 Task: Add Attachment from "Attach a link" to Card Card0000000108 in Board Board0000000027 in Workspace WS0000000009 in Trello. Add Cover Red to Card Card0000000108 in Board Board0000000027 in Workspace WS0000000009 in Trello. Add "Join Card" Button Button0000000108  to Card Card0000000108 in Board Board0000000027 in Workspace WS0000000009 in Trello. Add Description DS0000000108 to Card Card0000000108 in Board Board0000000027 in Workspace WS0000000009 in Trello. Add Comment CM0000000108 to Card Card0000000108 in Board Board0000000027 in Workspace WS0000000009 in Trello
Action: Mouse moved to (408, 545)
Screenshot: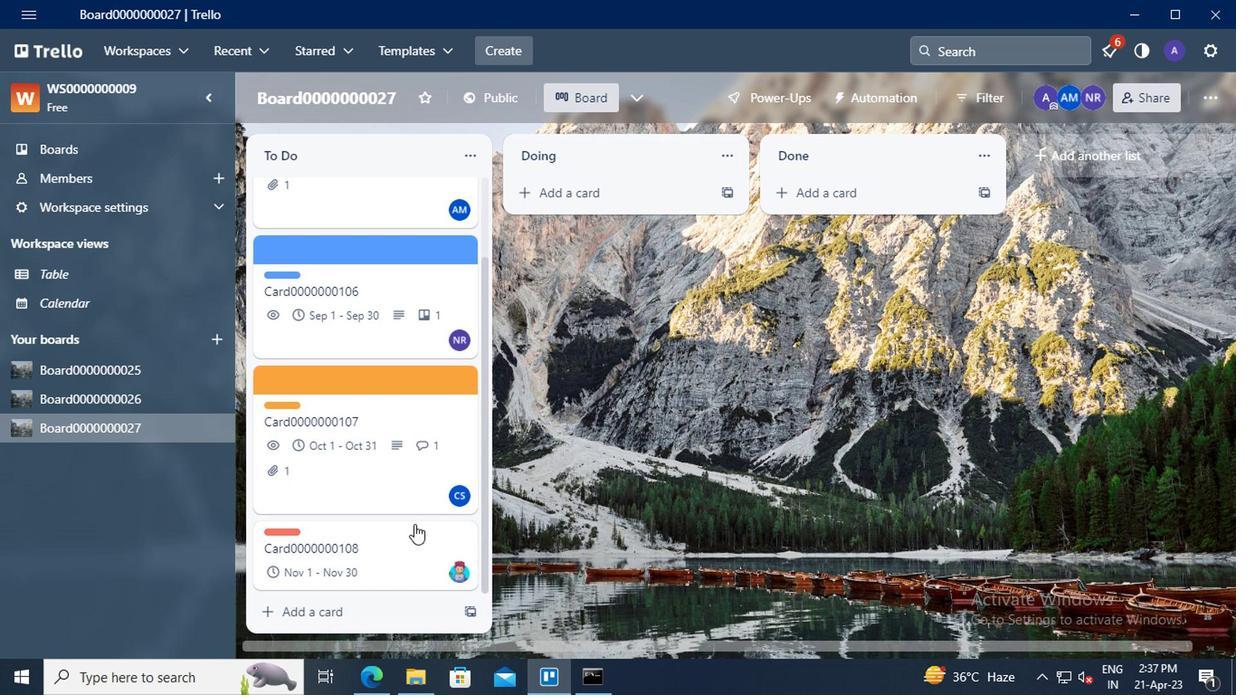 
Action: Mouse pressed left at (408, 545)
Screenshot: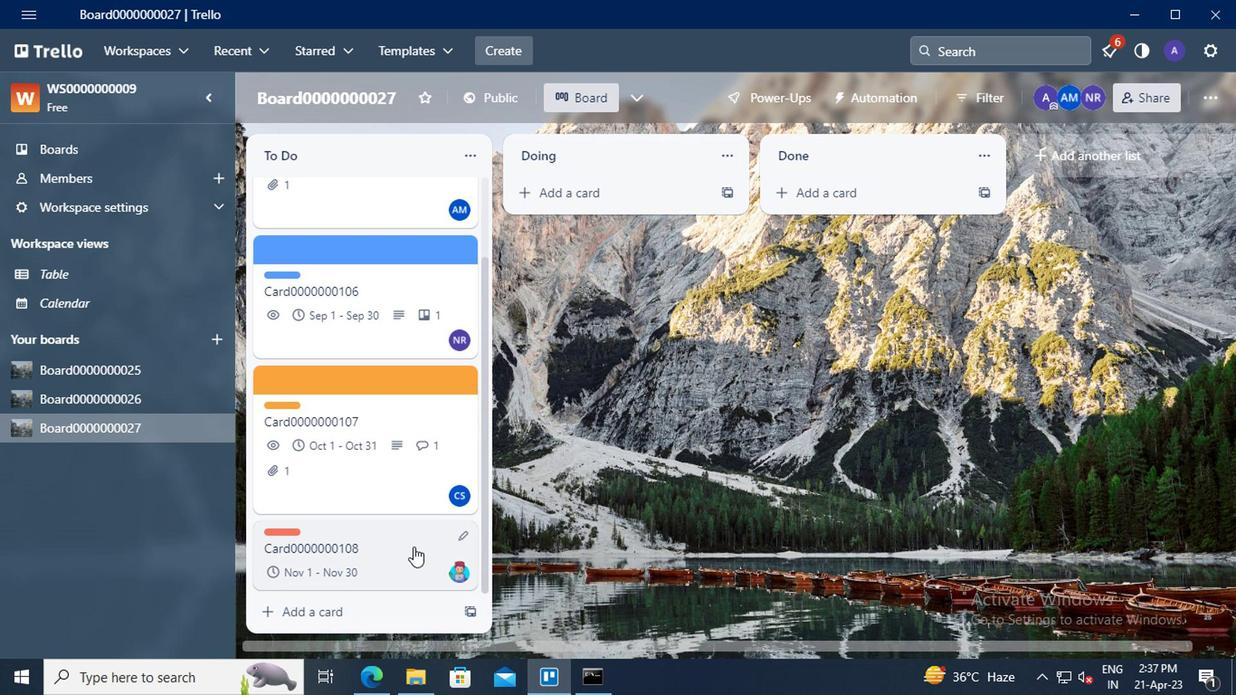 
Action: Mouse moved to (847, 384)
Screenshot: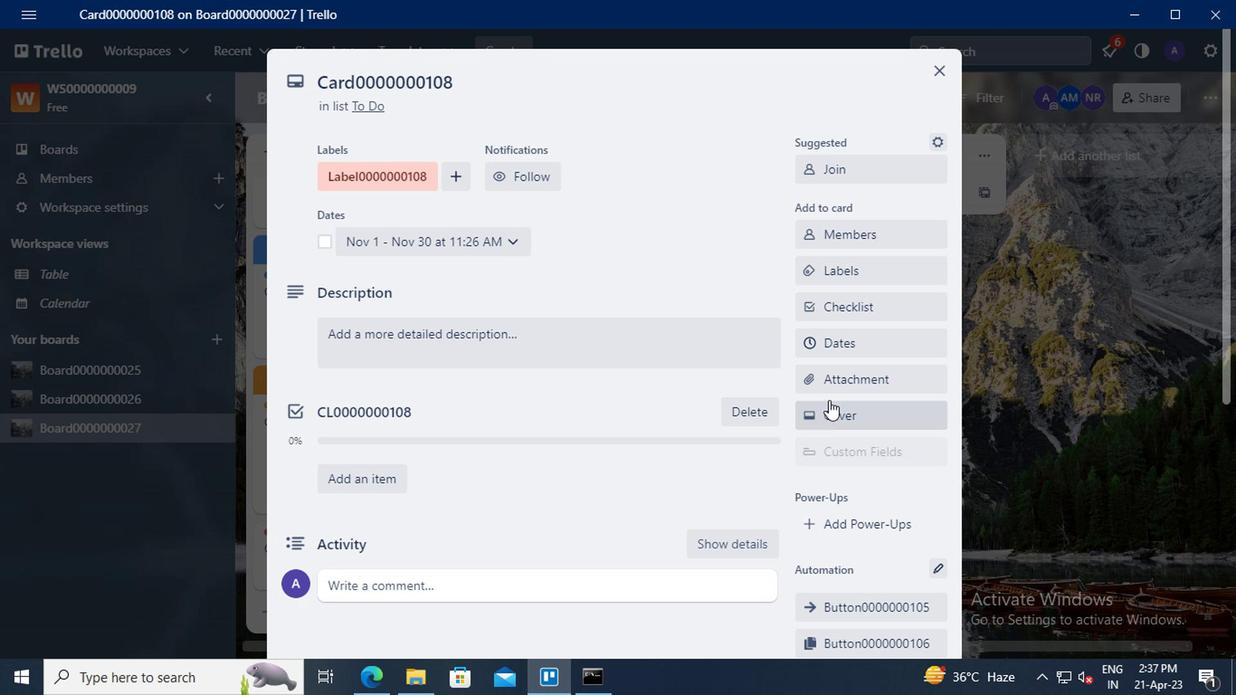 
Action: Mouse pressed left at (847, 384)
Screenshot: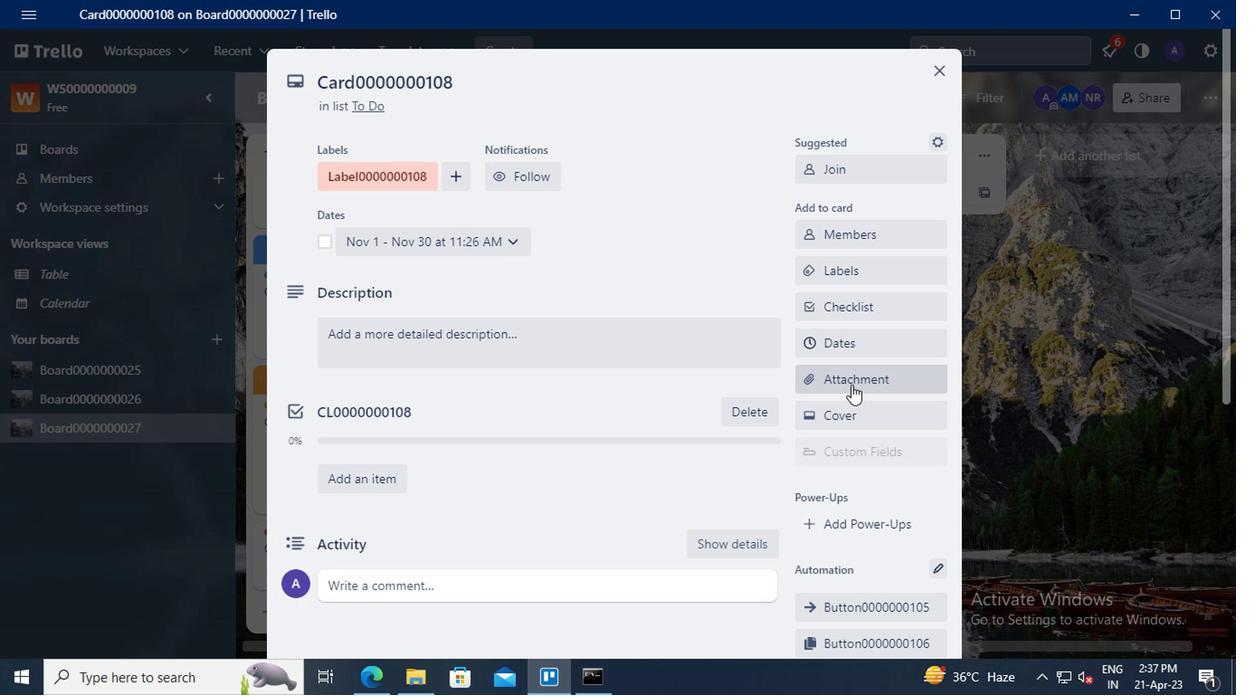 
Action: Mouse moved to (370, 681)
Screenshot: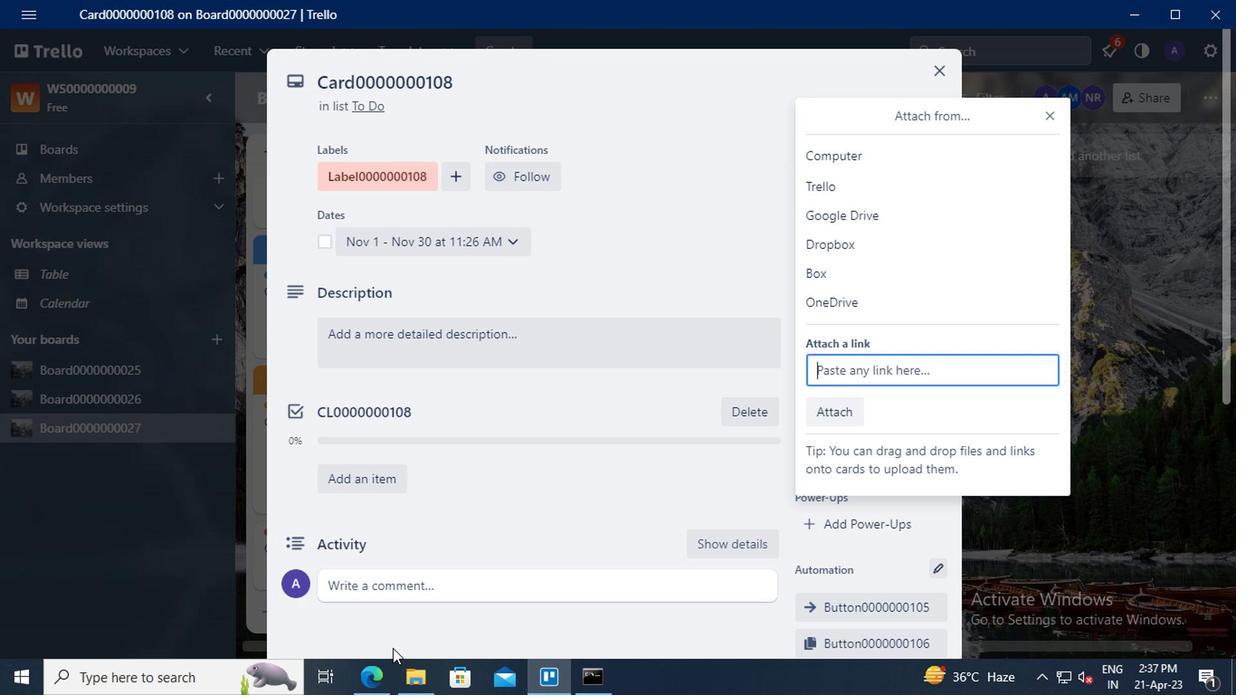 
Action: Mouse pressed left at (370, 681)
Screenshot: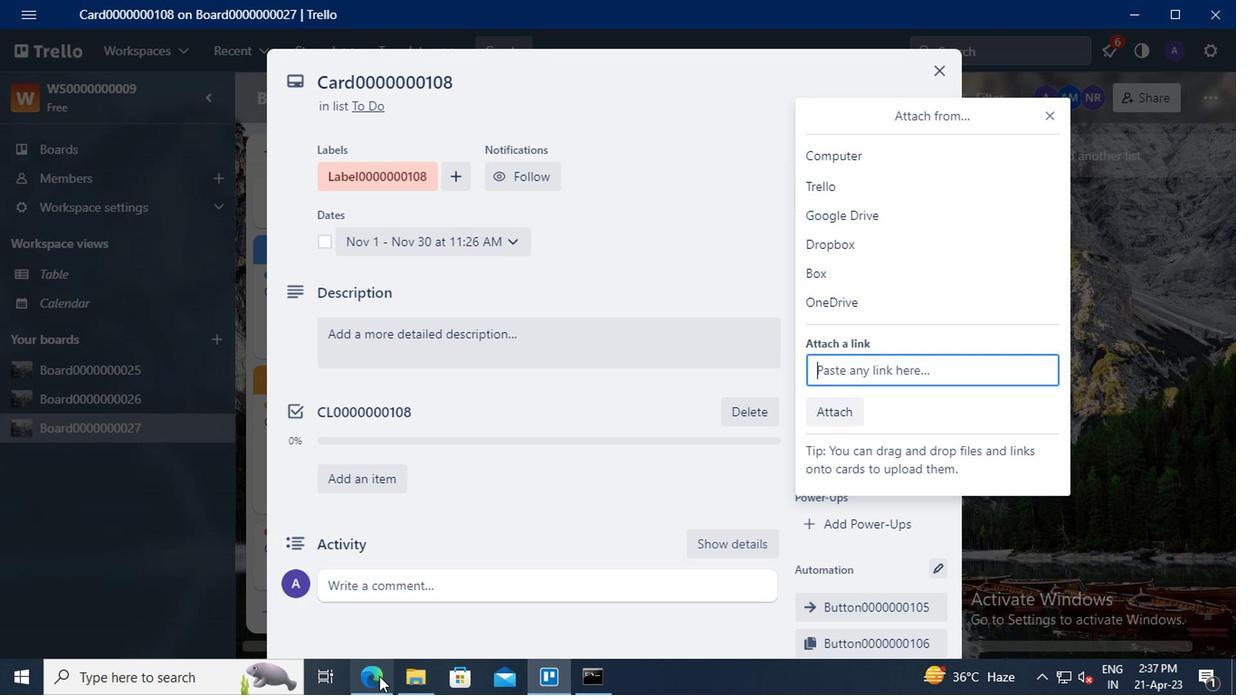
Action: Mouse moved to (337, 52)
Screenshot: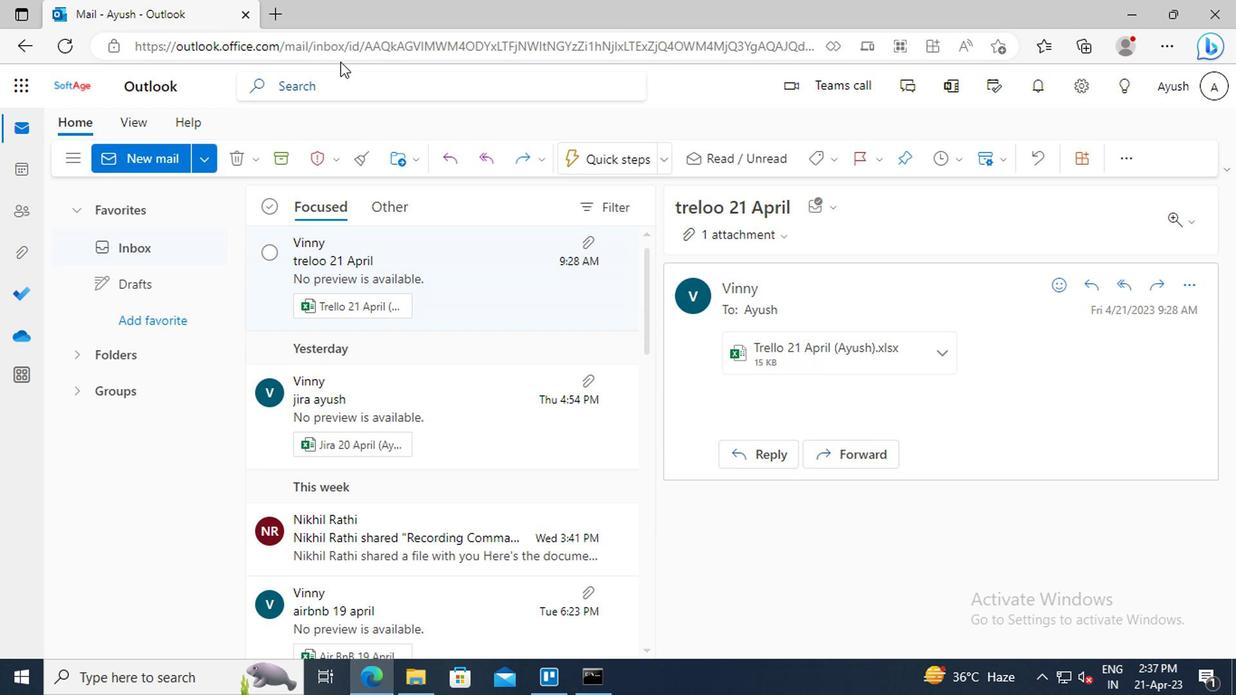 
Action: Mouse pressed left at (337, 52)
Screenshot: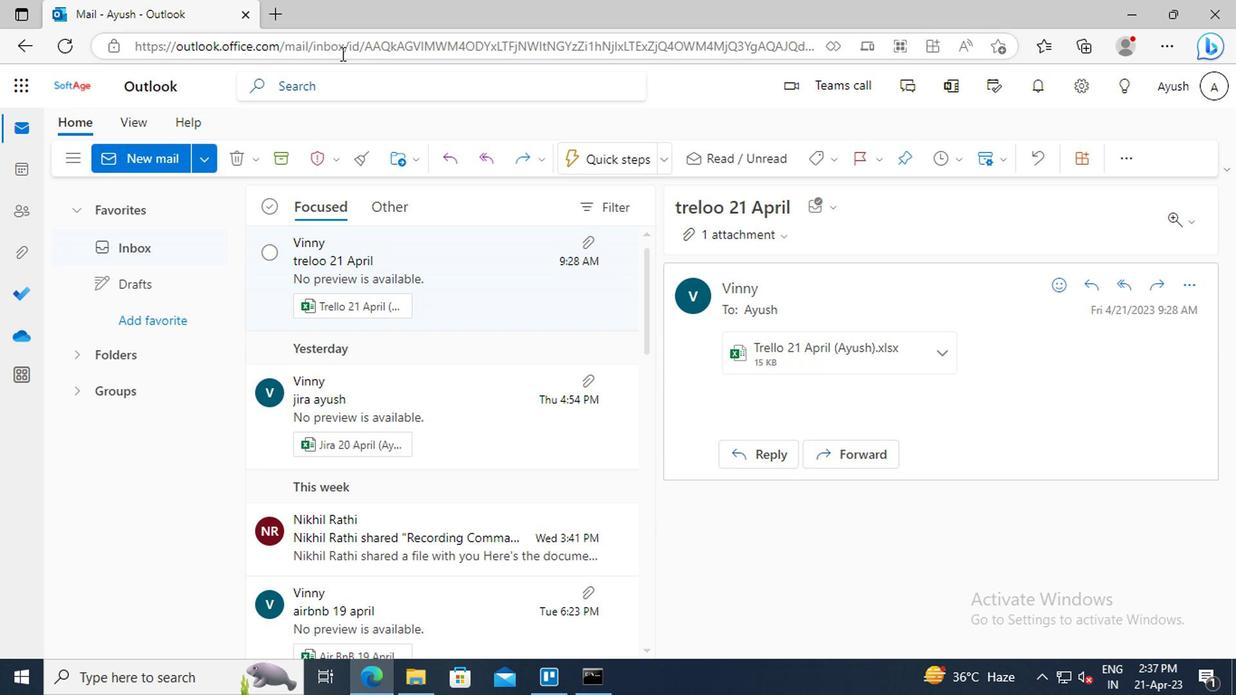 
Action: Key pressed ctrl+C
Screenshot: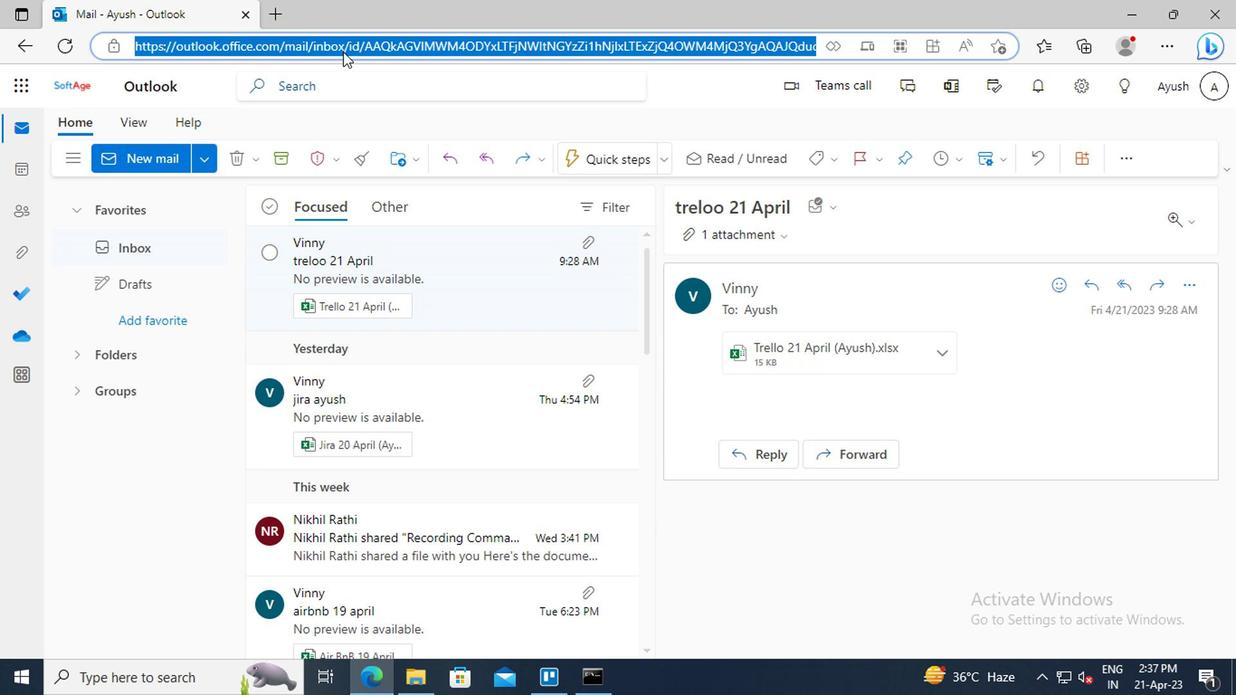 
Action: Mouse moved to (549, 680)
Screenshot: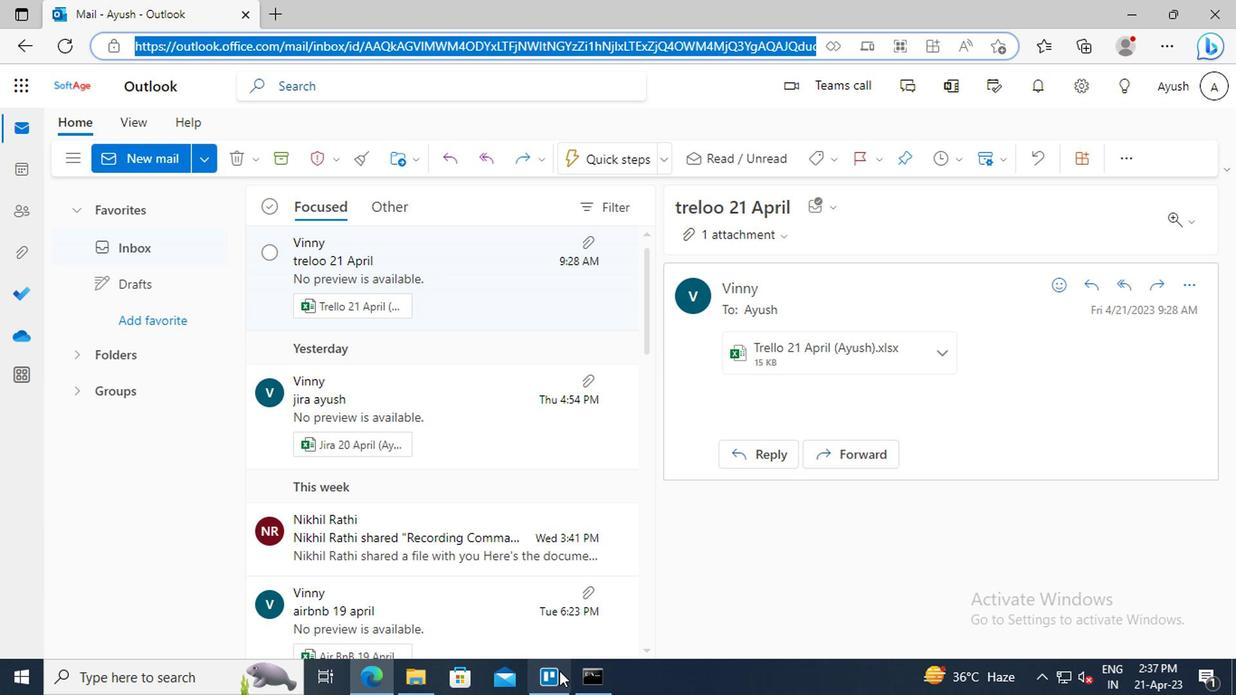 
Action: Mouse pressed left at (549, 680)
Screenshot: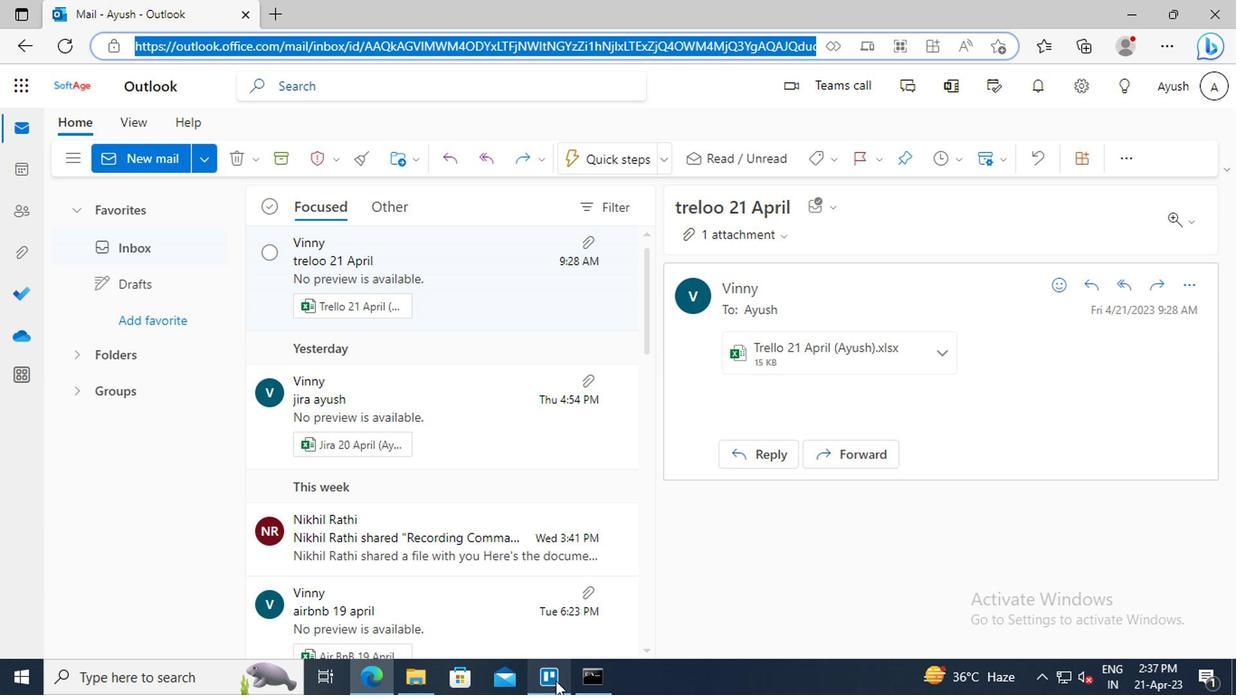 
Action: Mouse moved to (830, 367)
Screenshot: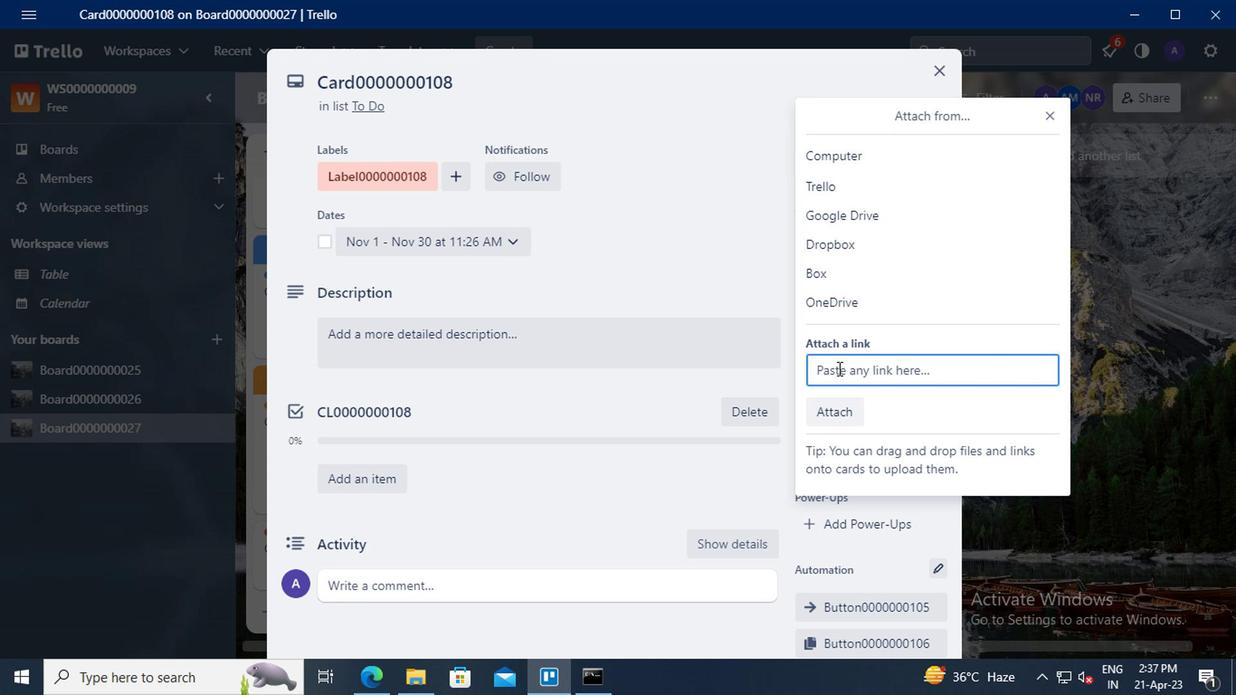 
Action: Mouse pressed left at (830, 367)
Screenshot: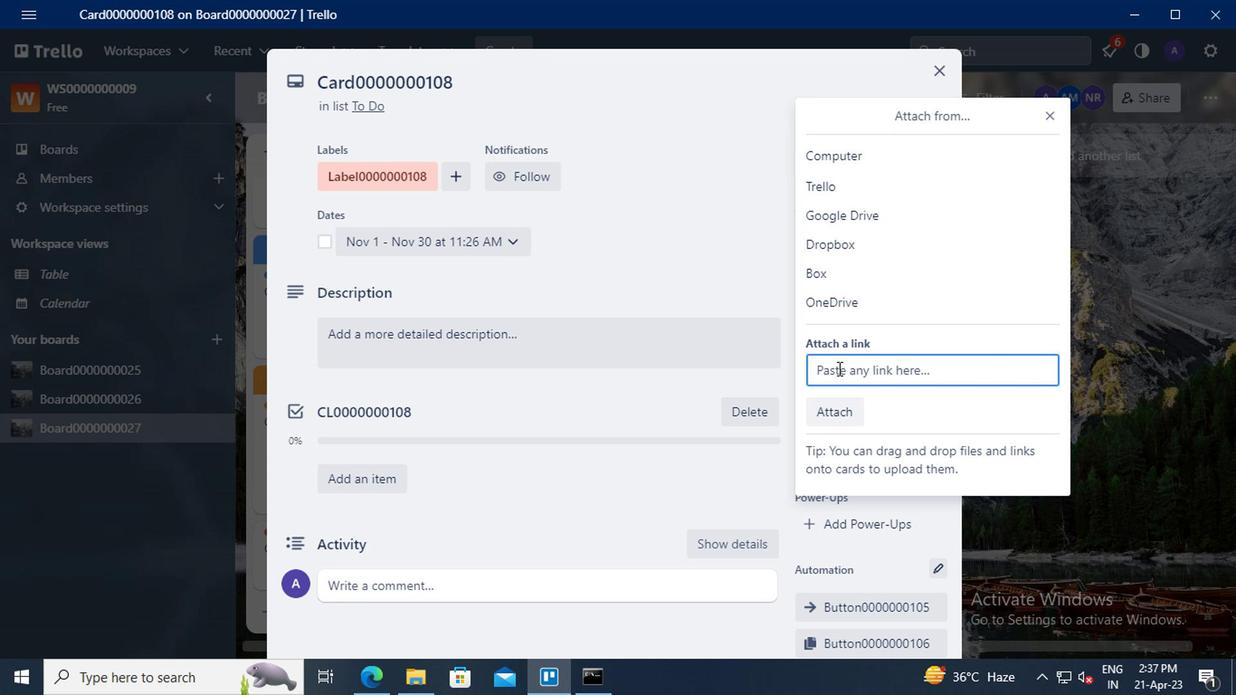 
Action: Key pressed ctrl+V
Screenshot: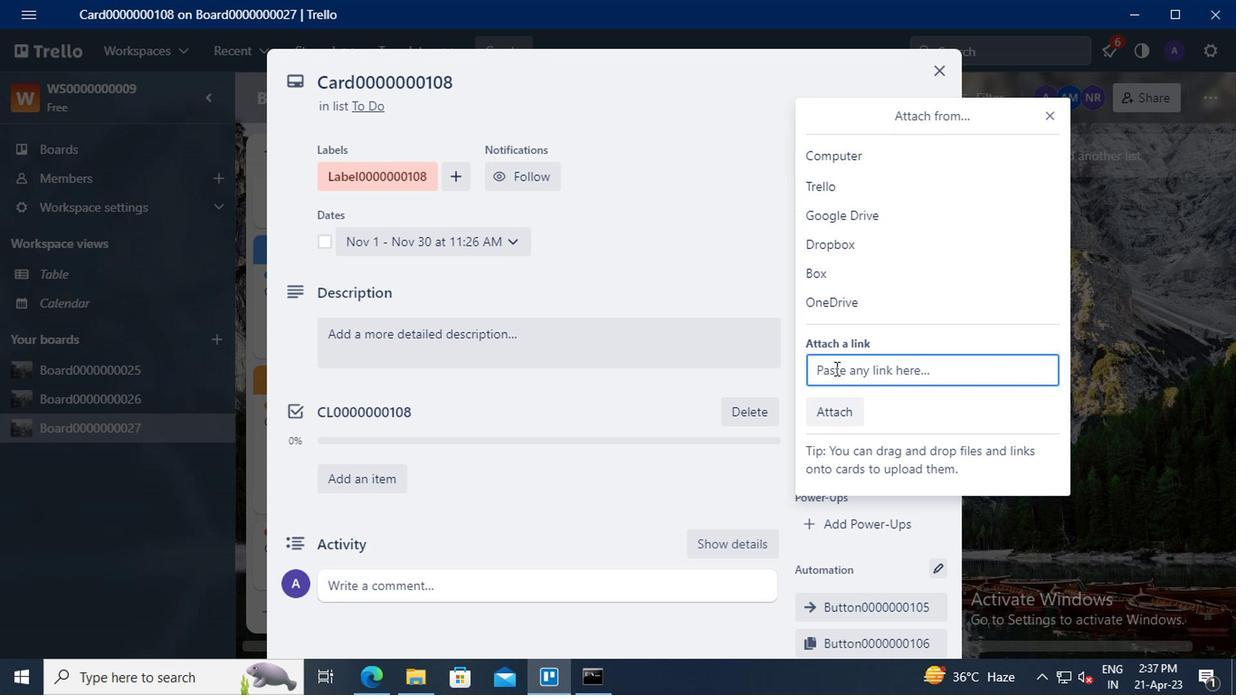 
Action: Mouse moved to (820, 473)
Screenshot: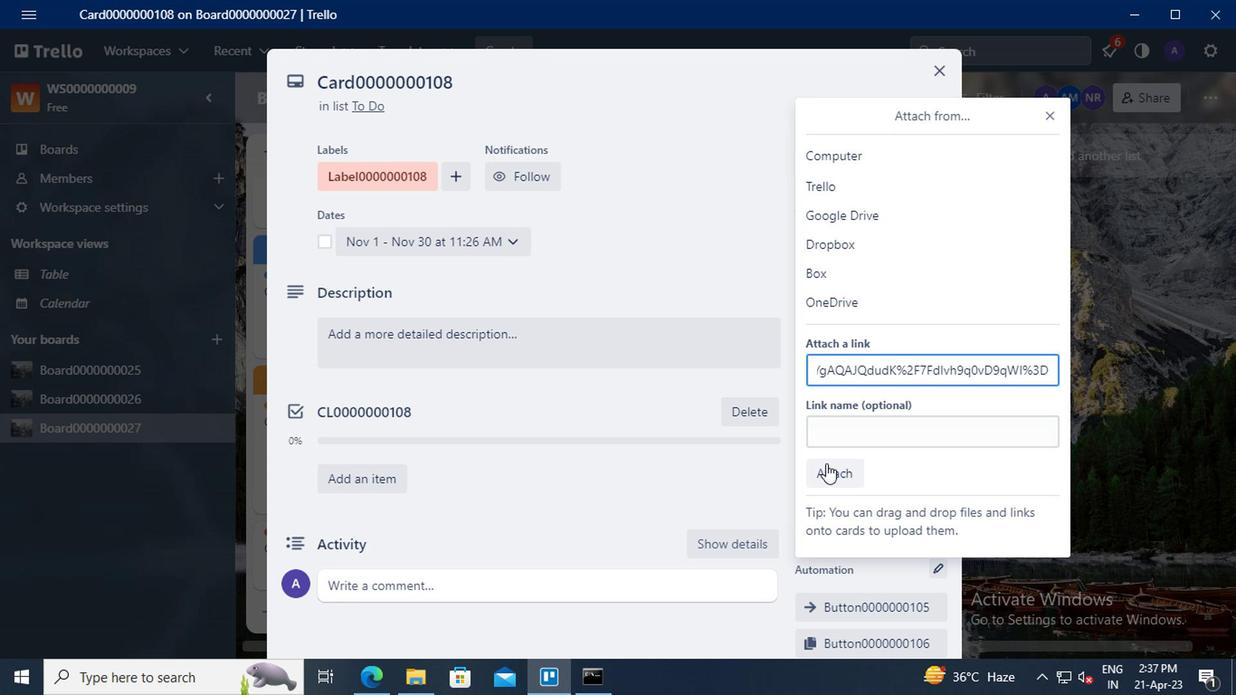 
Action: Mouse pressed left at (820, 473)
Screenshot: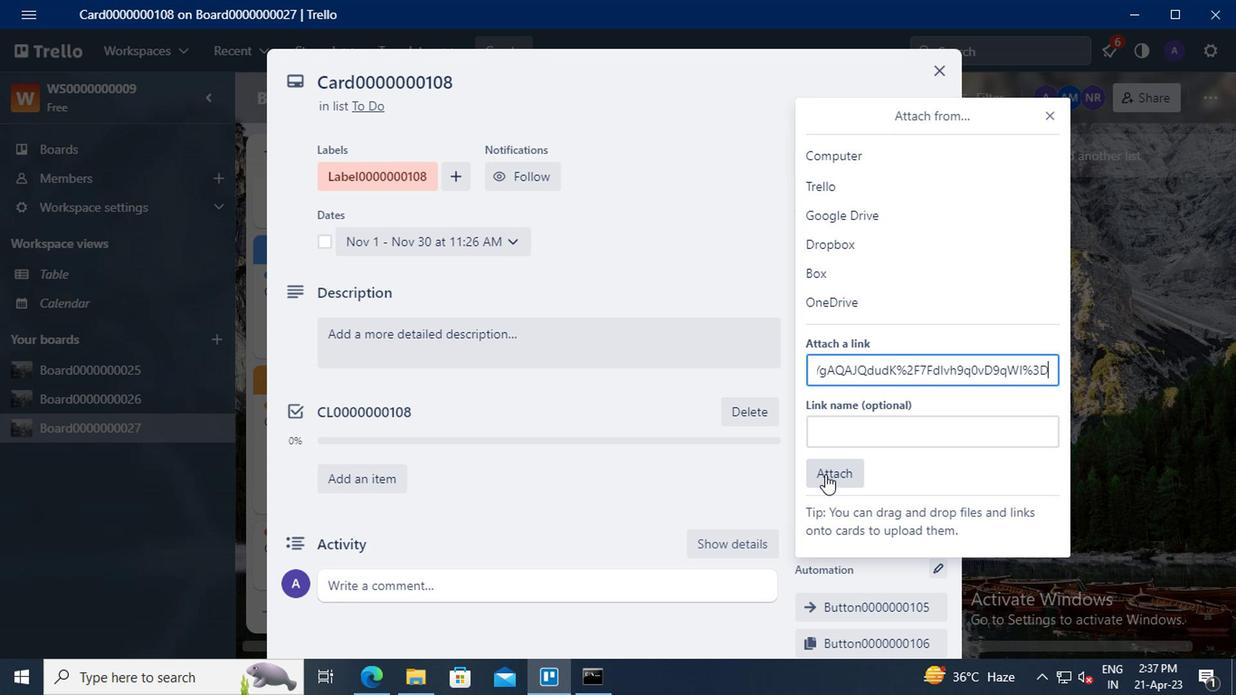 
Action: Mouse moved to (832, 415)
Screenshot: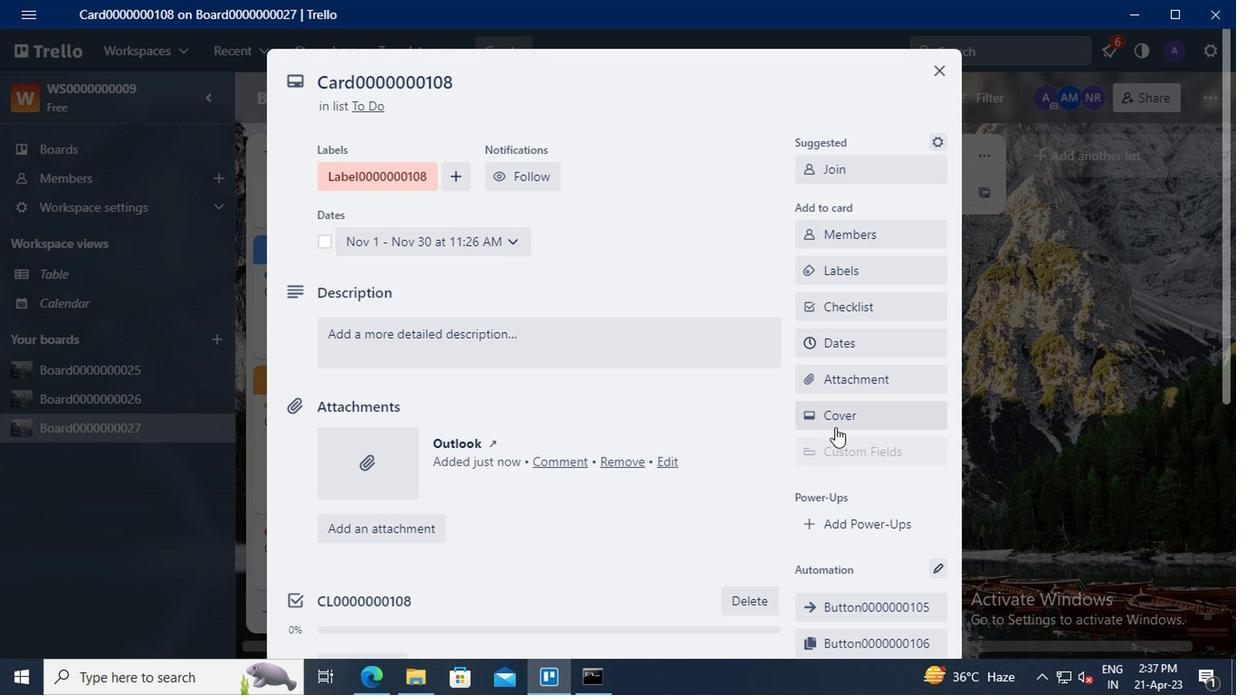 
Action: Mouse pressed left at (832, 415)
Screenshot: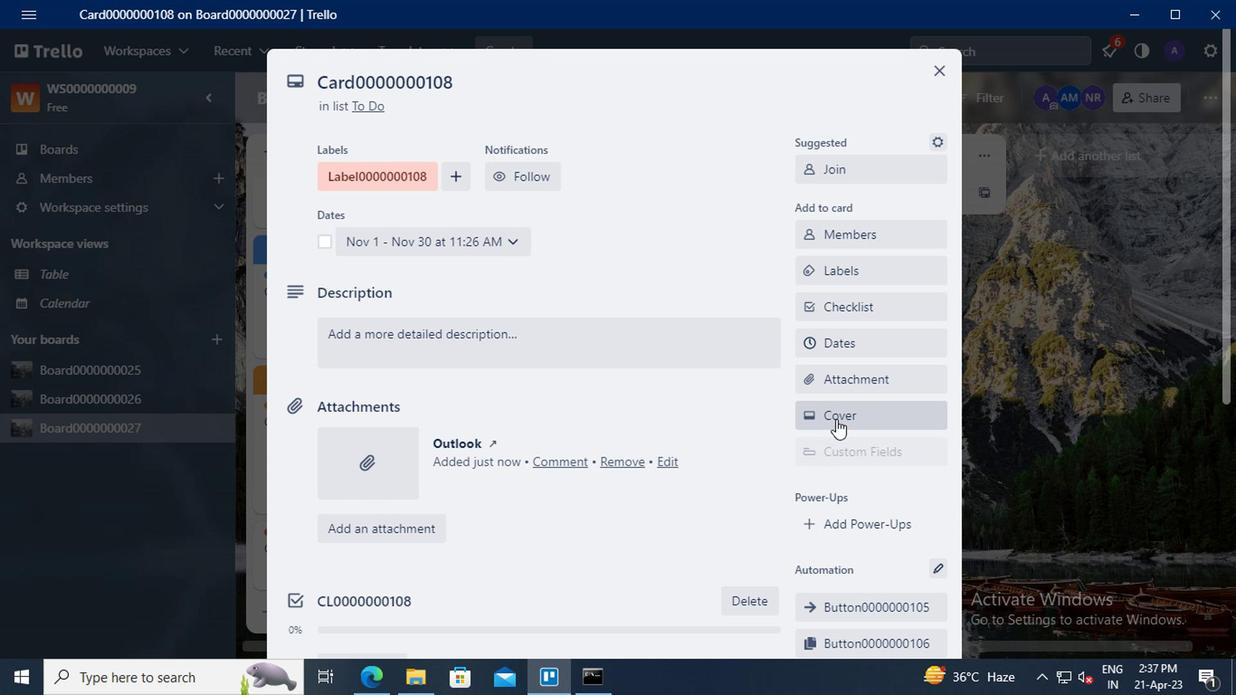 
Action: Mouse moved to (981, 299)
Screenshot: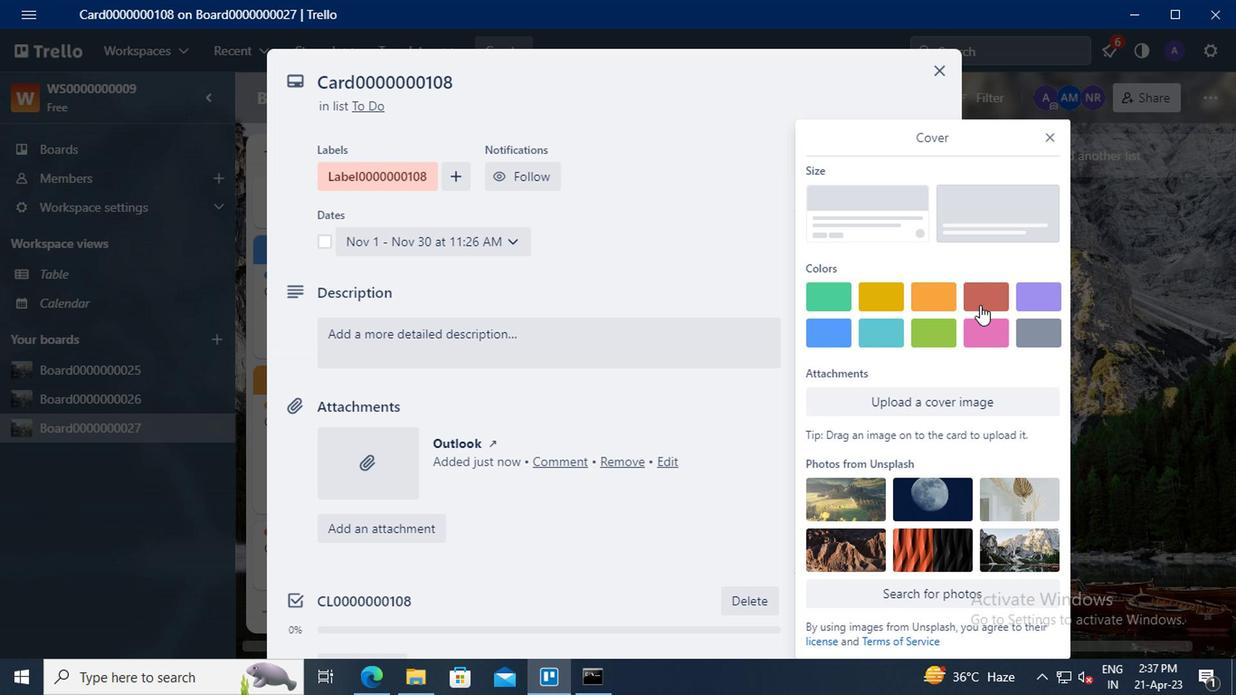 
Action: Mouse pressed left at (981, 299)
Screenshot: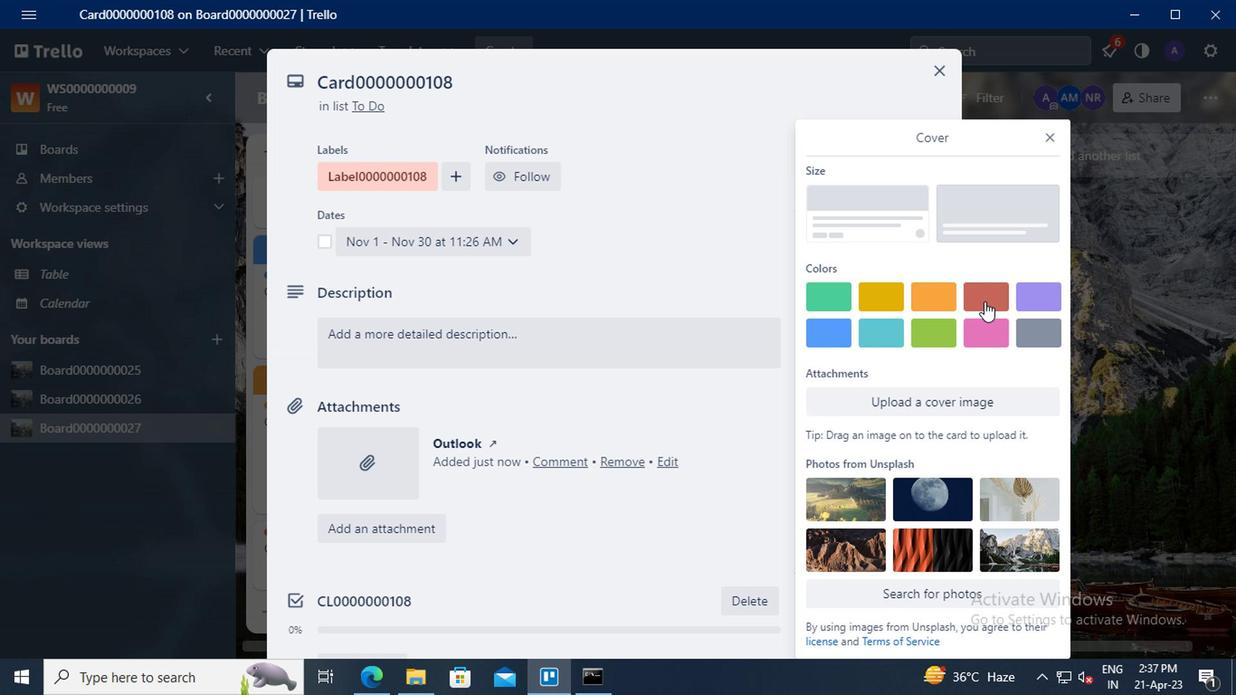 
Action: Mouse moved to (1045, 108)
Screenshot: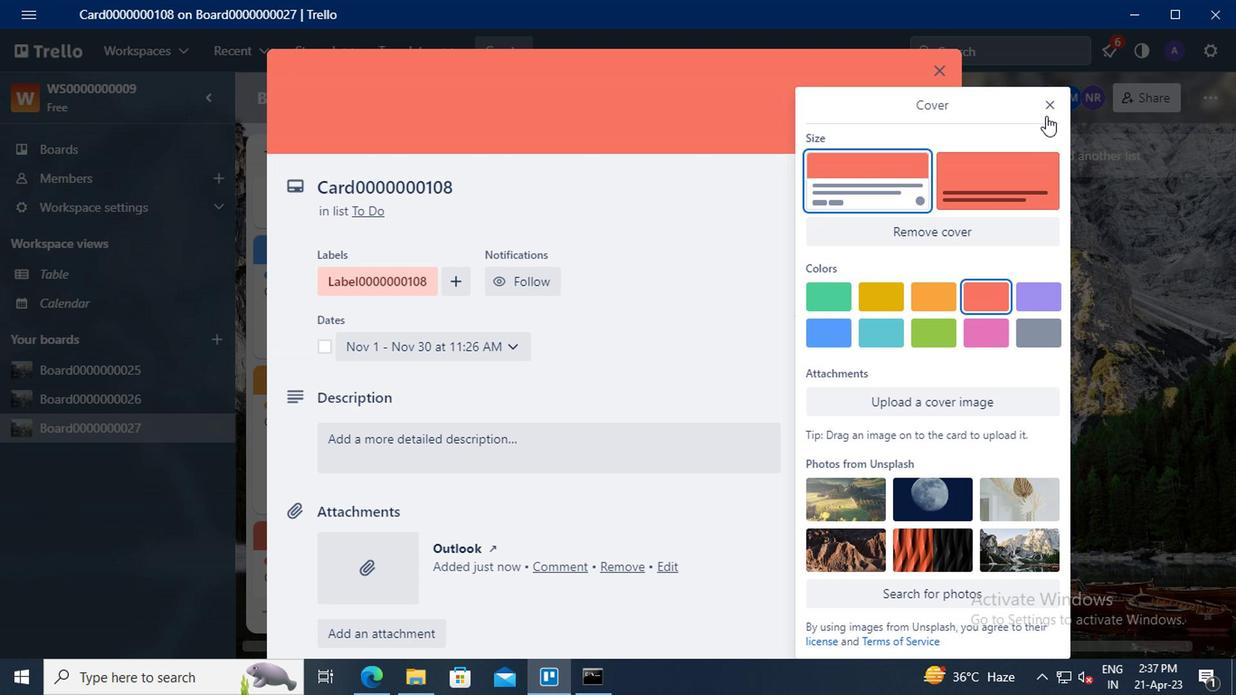 
Action: Mouse pressed left at (1045, 108)
Screenshot: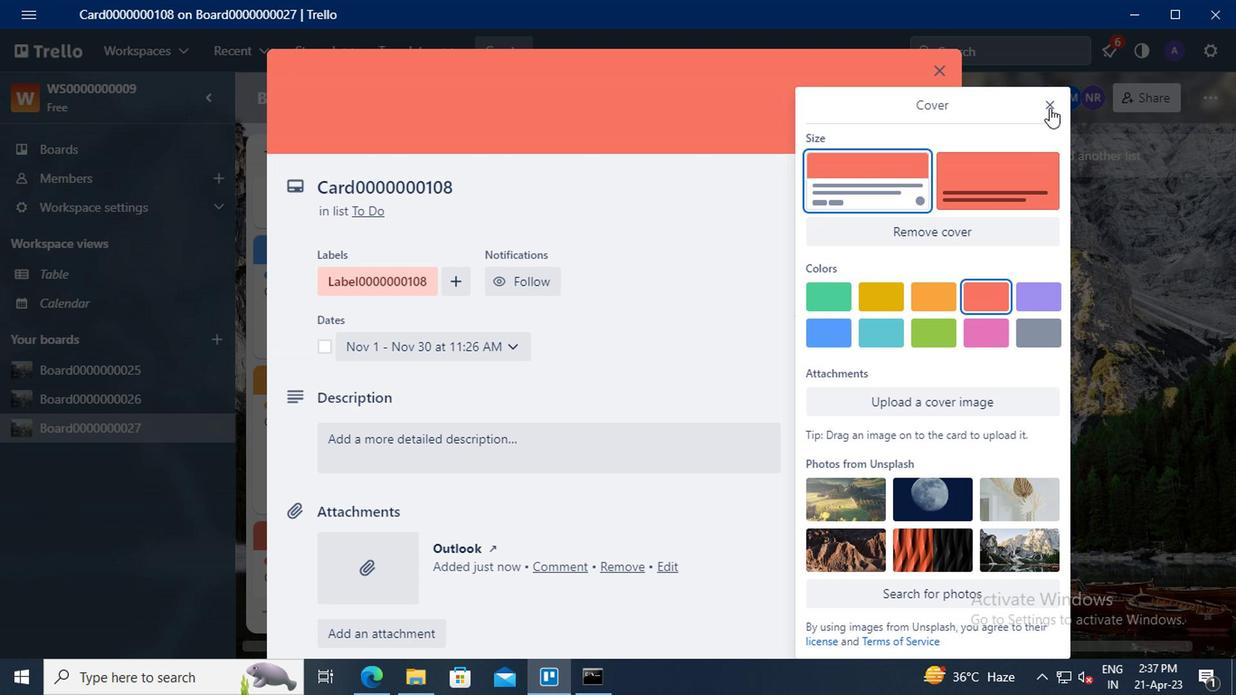 
Action: Mouse moved to (910, 315)
Screenshot: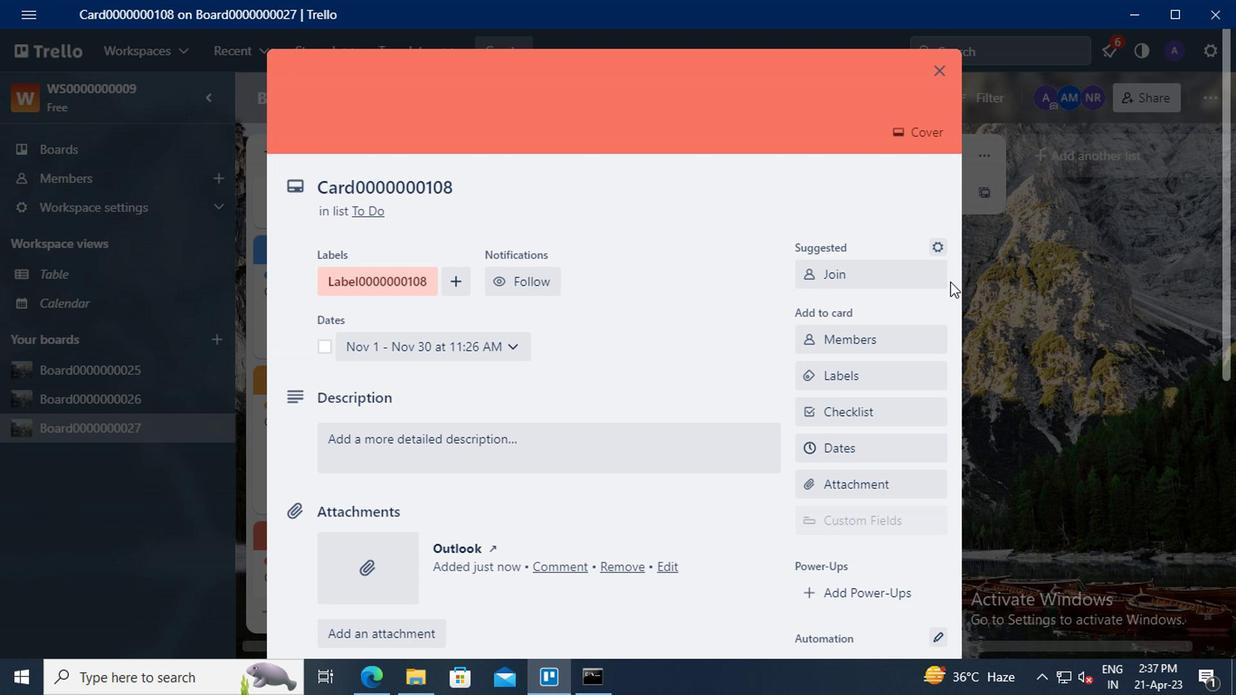 
Action: Mouse scrolled (910, 314) with delta (0, 0)
Screenshot: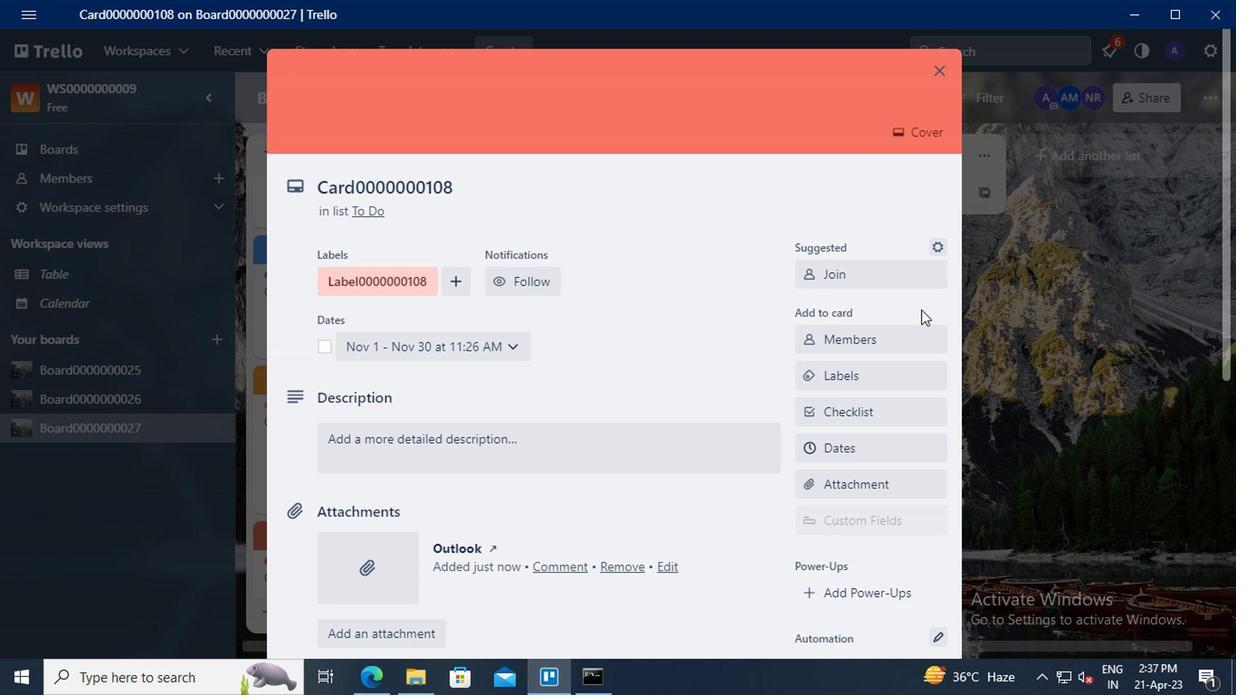 
Action: Mouse scrolled (910, 314) with delta (0, 0)
Screenshot: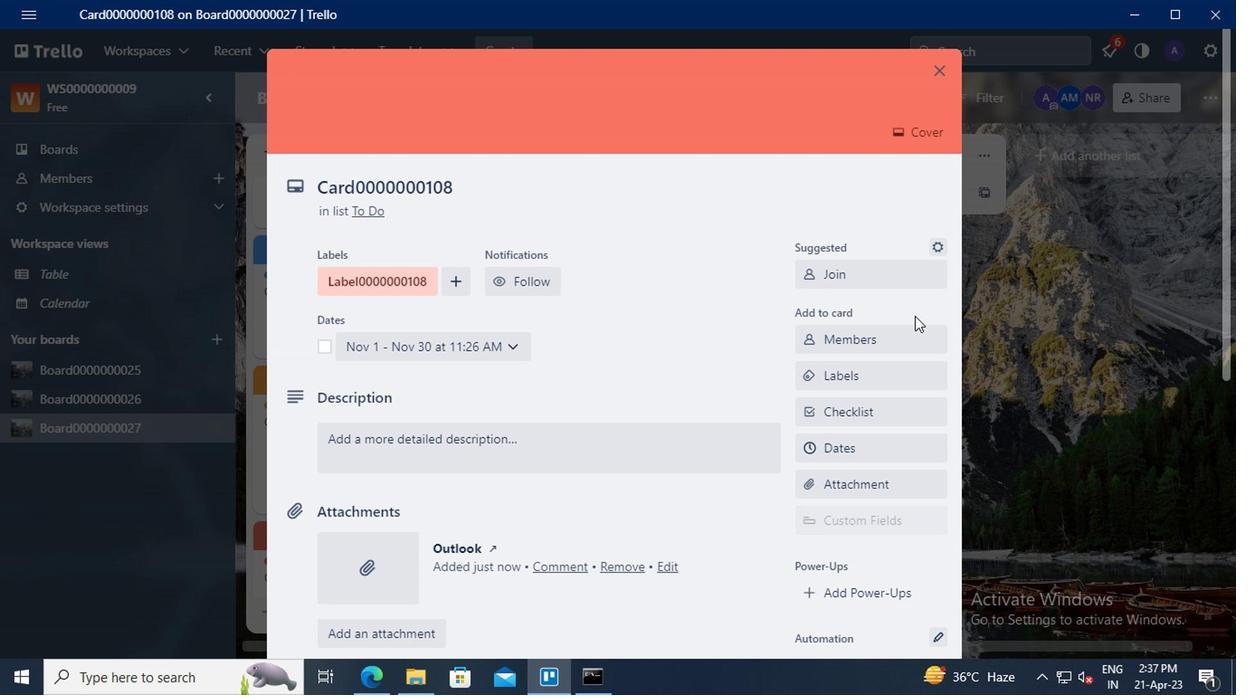 
Action: Mouse scrolled (910, 314) with delta (0, 0)
Screenshot: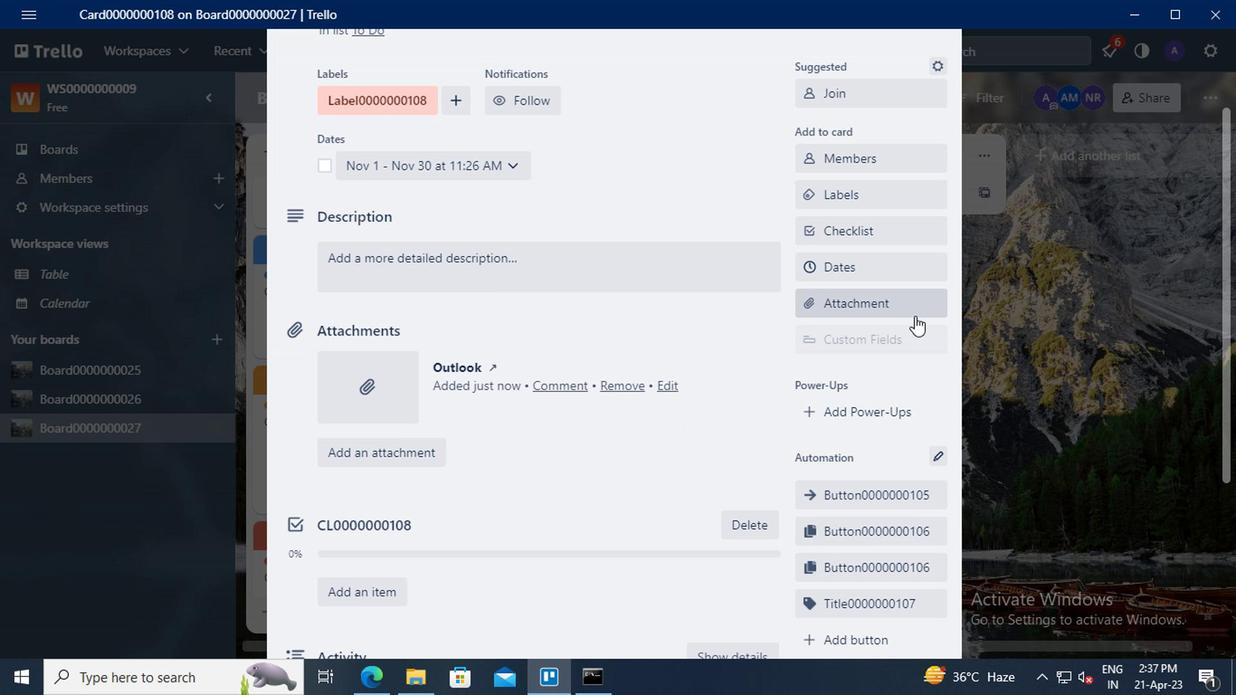 
Action: Mouse scrolled (910, 314) with delta (0, 0)
Screenshot: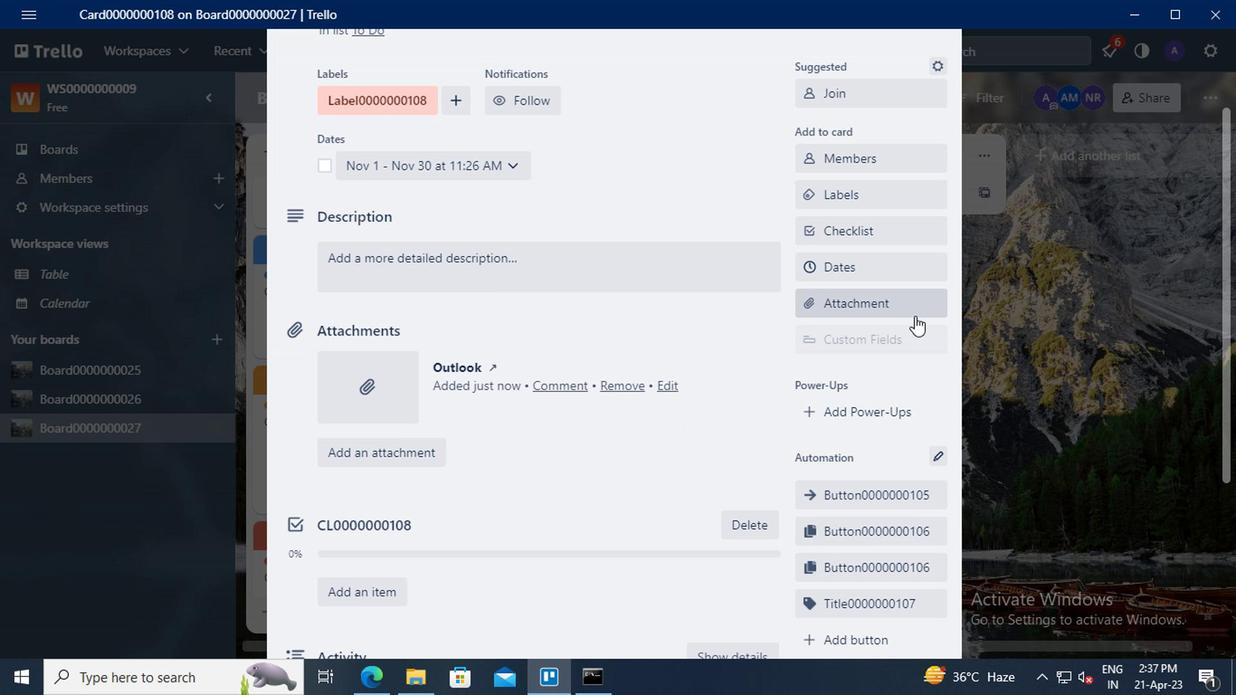 
Action: Mouse moved to (881, 460)
Screenshot: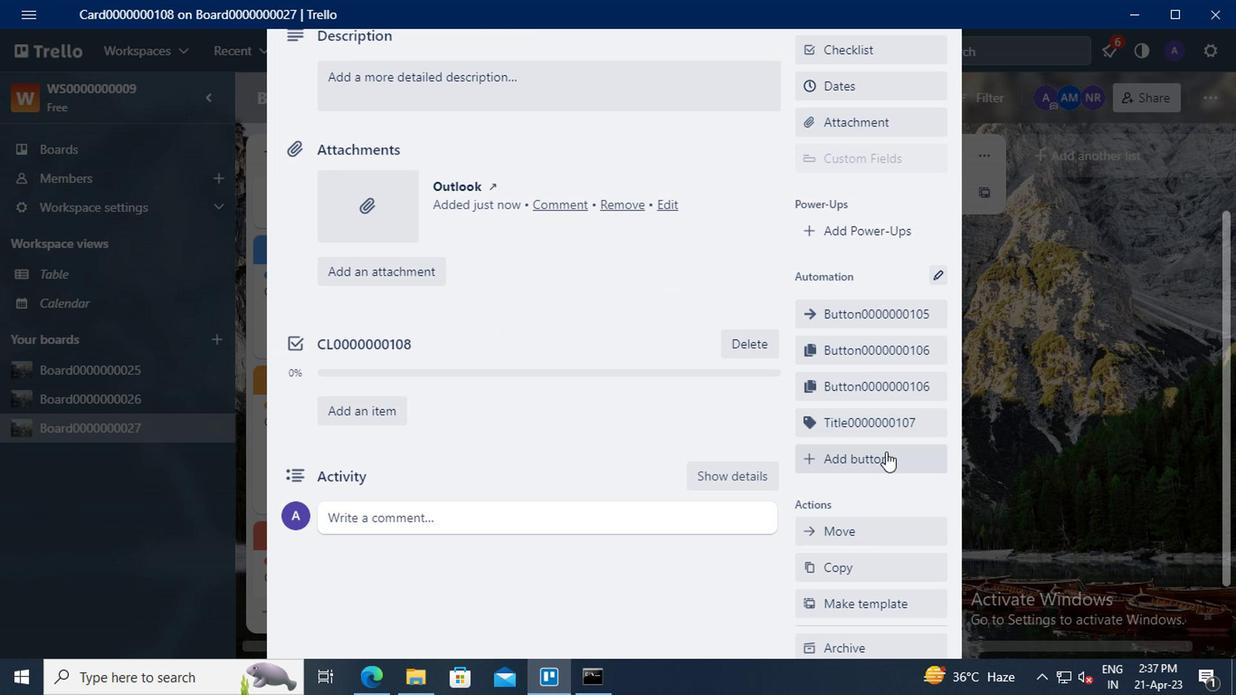 
Action: Mouse pressed left at (881, 460)
Screenshot: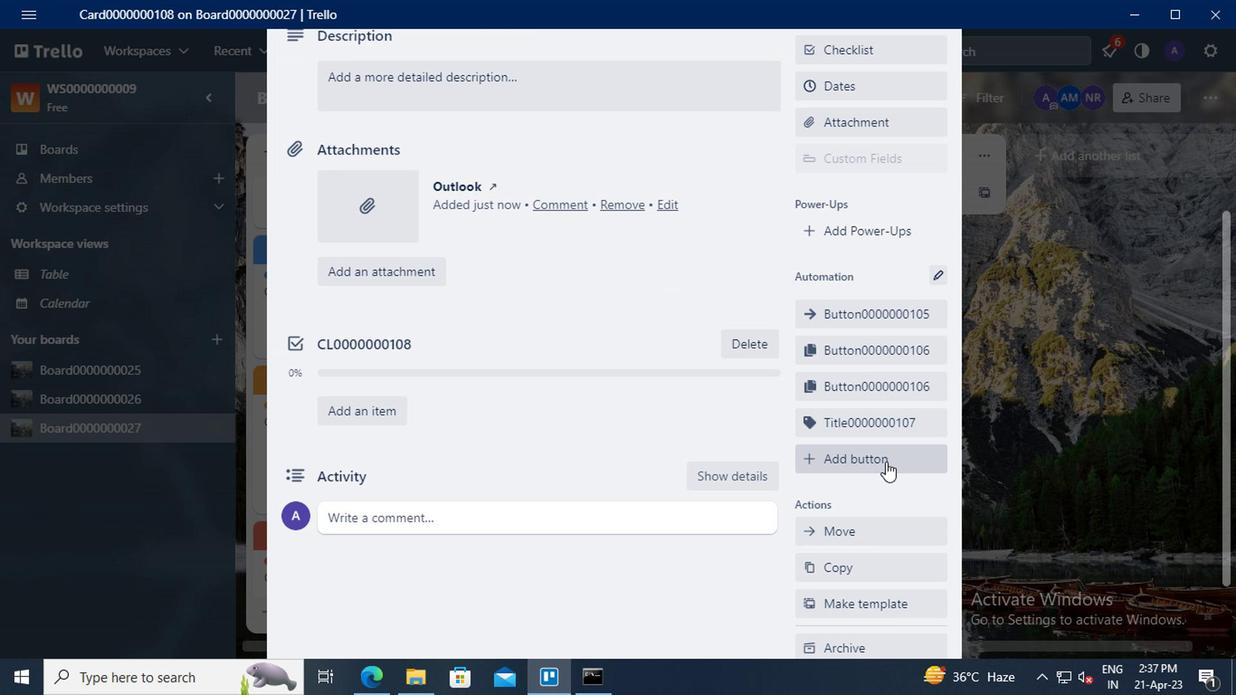 
Action: Mouse moved to (863, 278)
Screenshot: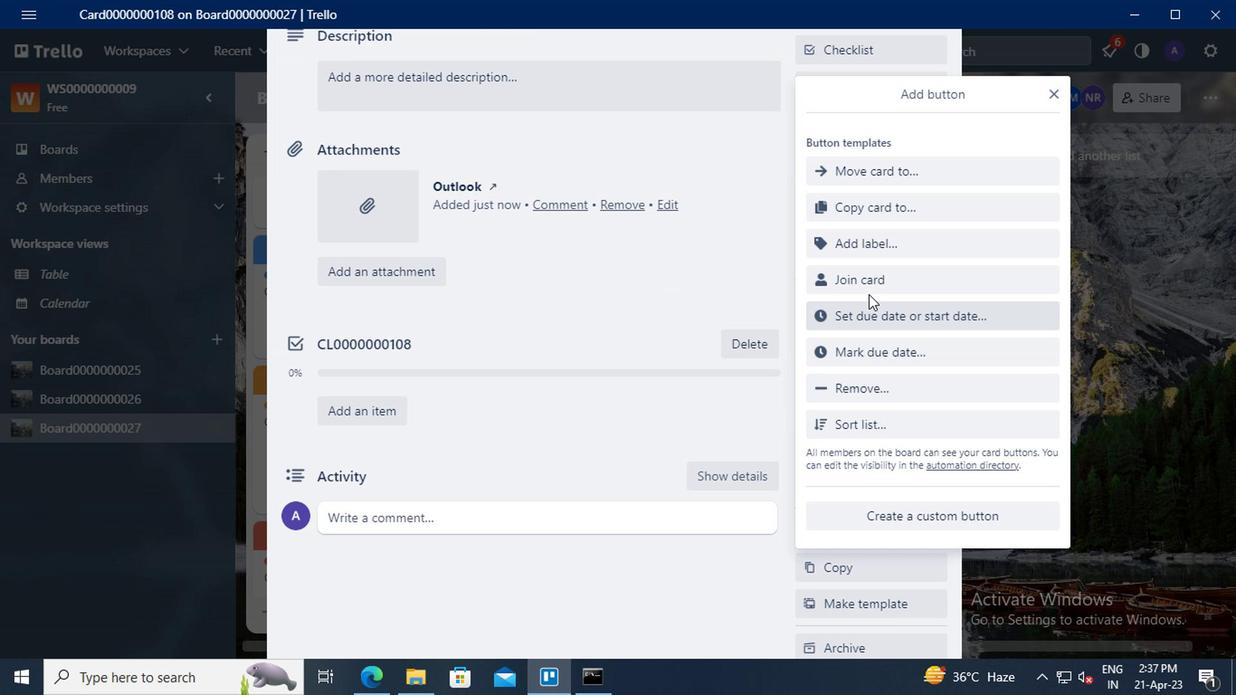 
Action: Mouse pressed left at (863, 278)
Screenshot: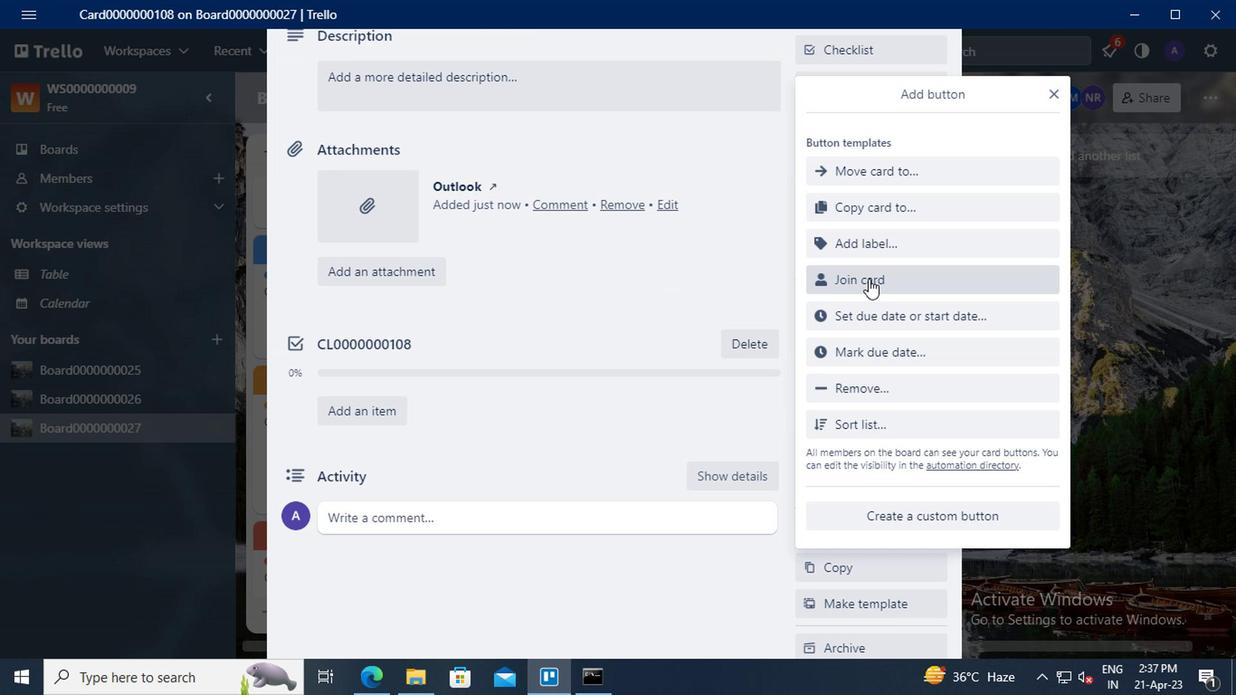 
Action: Mouse moved to (871, 206)
Screenshot: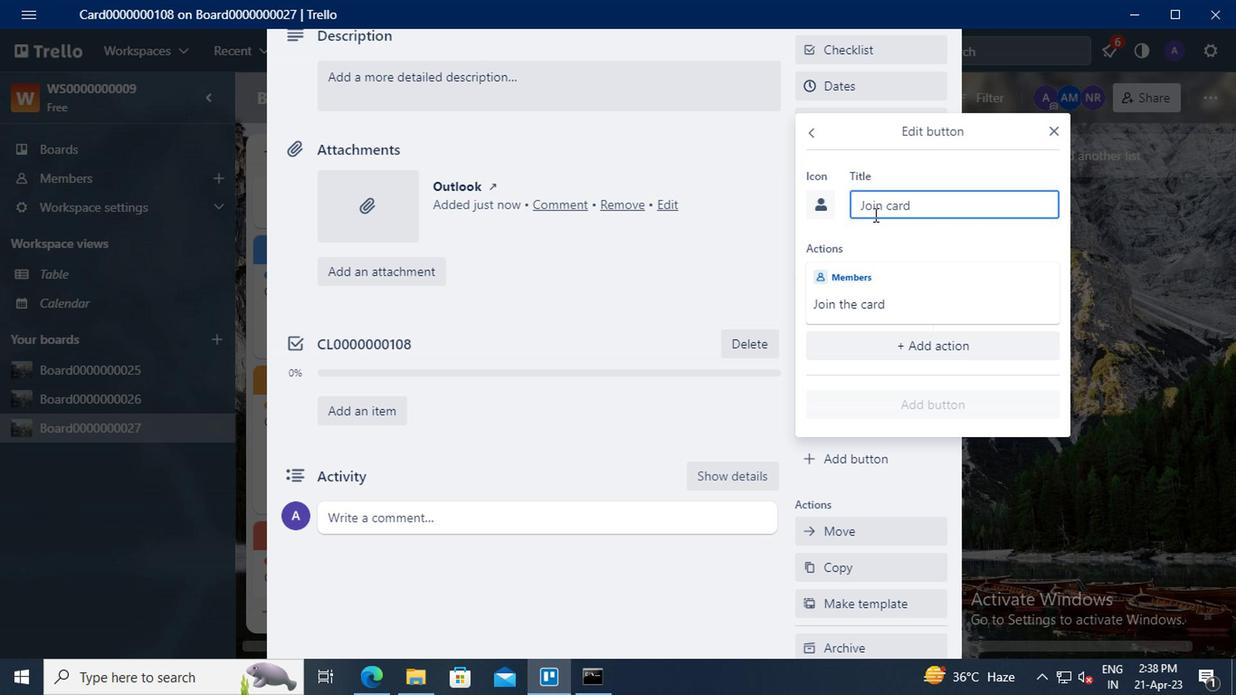 
Action: Mouse pressed left at (871, 206)
Screenshot: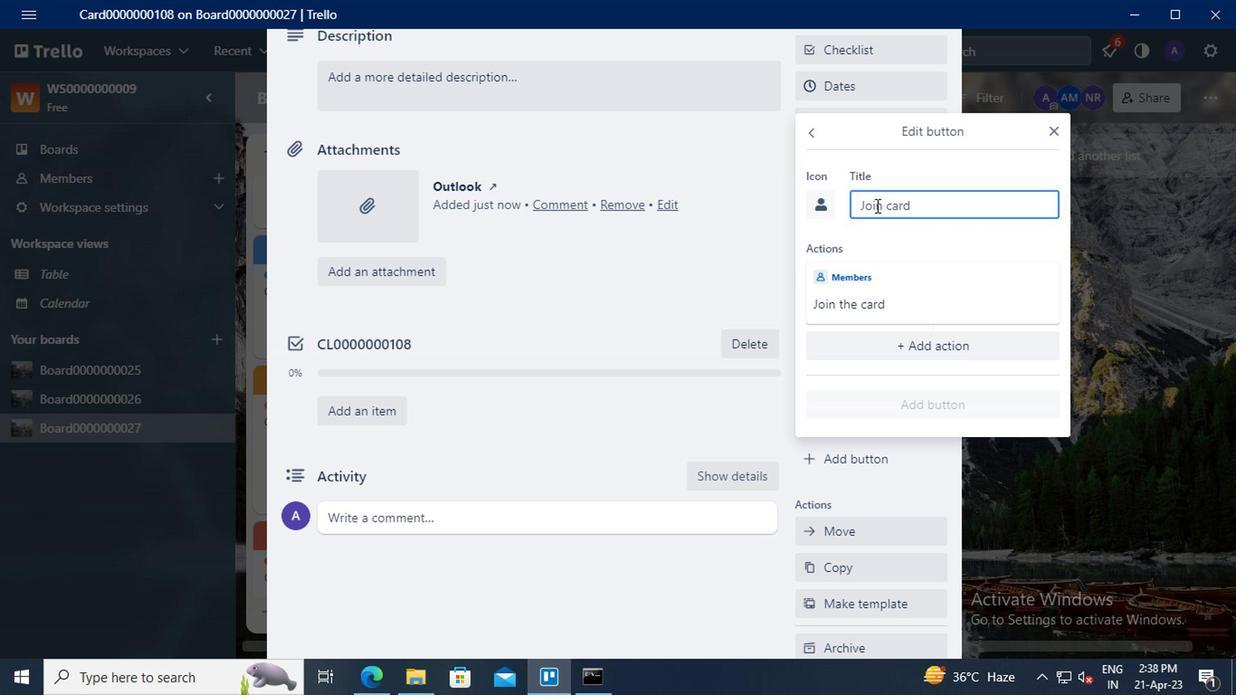 
Action: Key pressed <Key.shift>ctrl+BUTTON0000000108
Screenshot: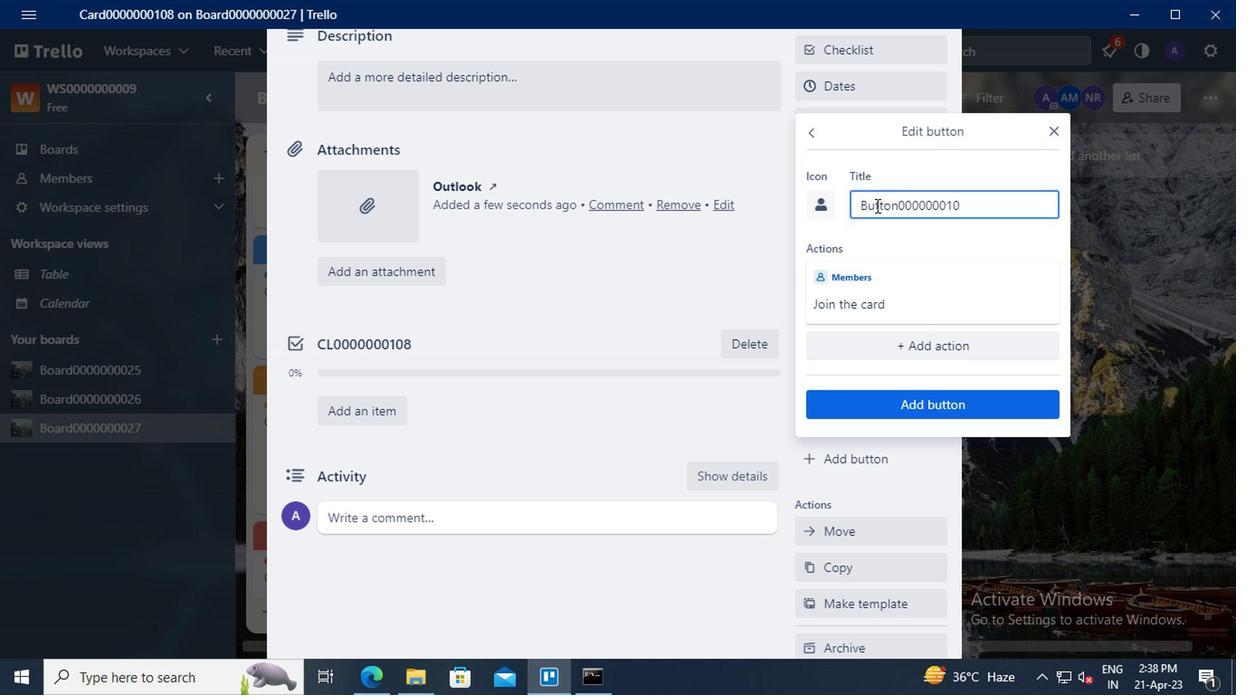 
Action: Mouse moved to (918, 403)
Screenshot: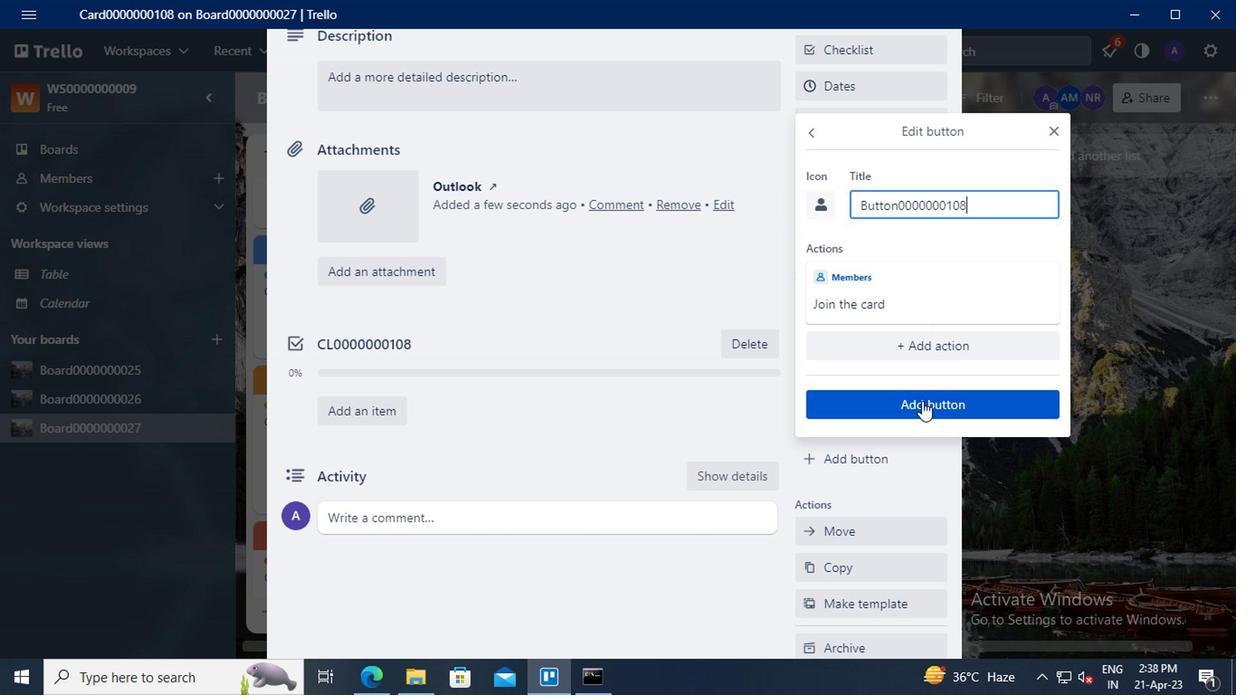 
Action: Mouse pressed left at (918, 403)
Screenshot: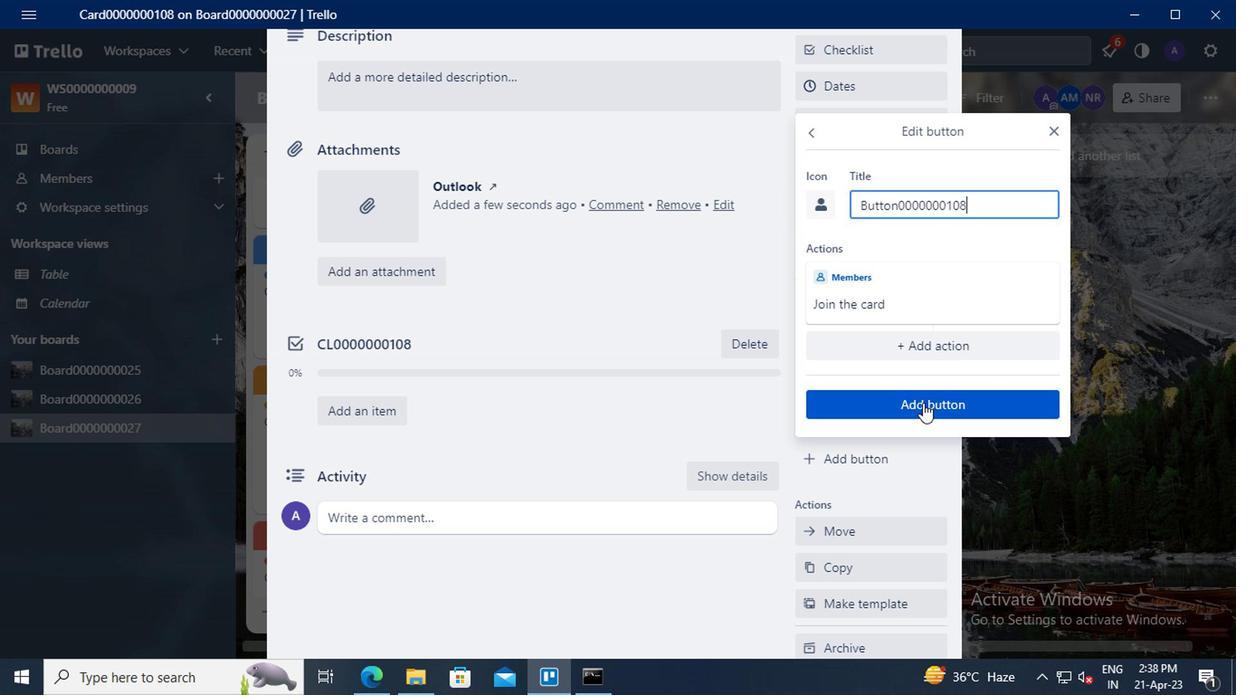 
Action: Mouse moved to (557, 357)
Screenshot: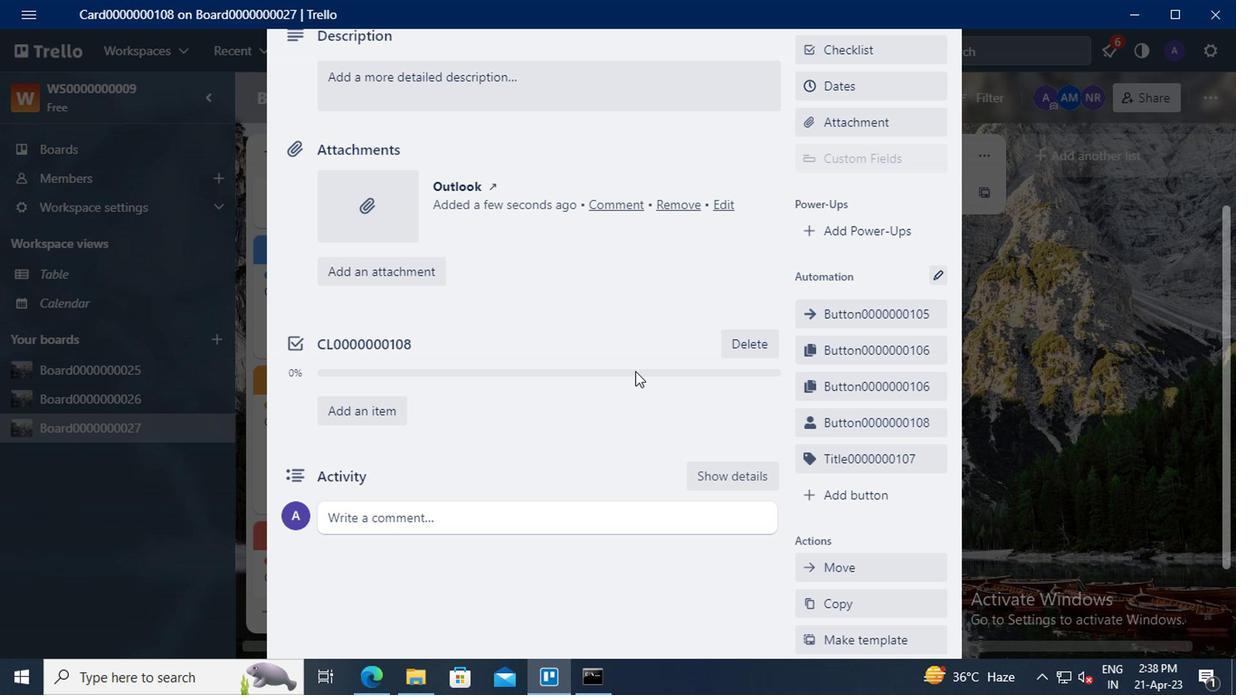 
Action: Mouse scrolled (557, 358) with delta (0, 0)
Screenshot: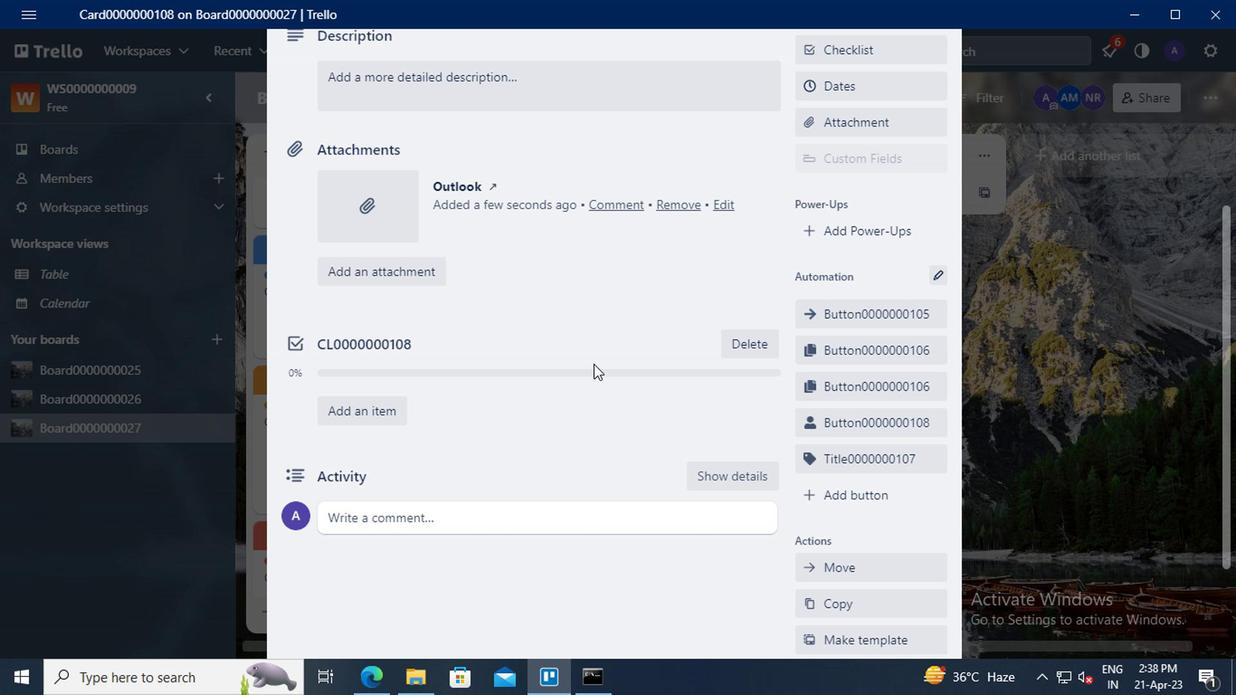 
Action: Mouse scrolled (557, 358) with delta (0, 0)
Screenshot: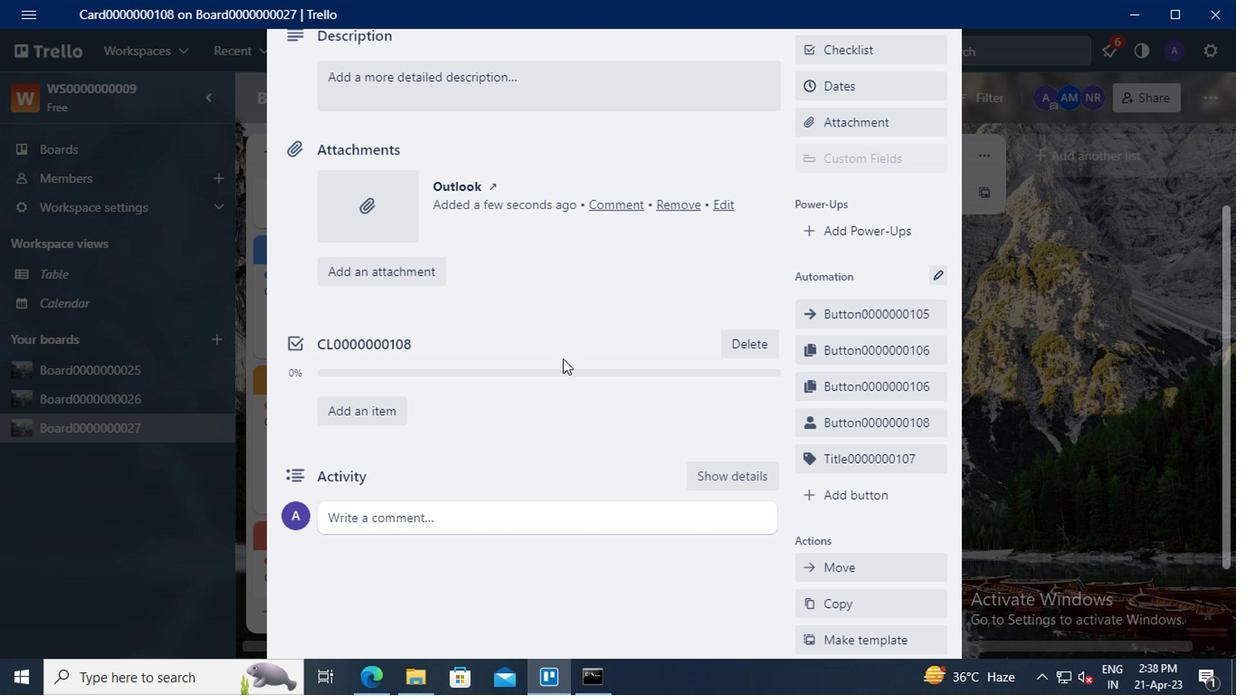 
Action: Mouse moved to (396, 269)
Screenshot: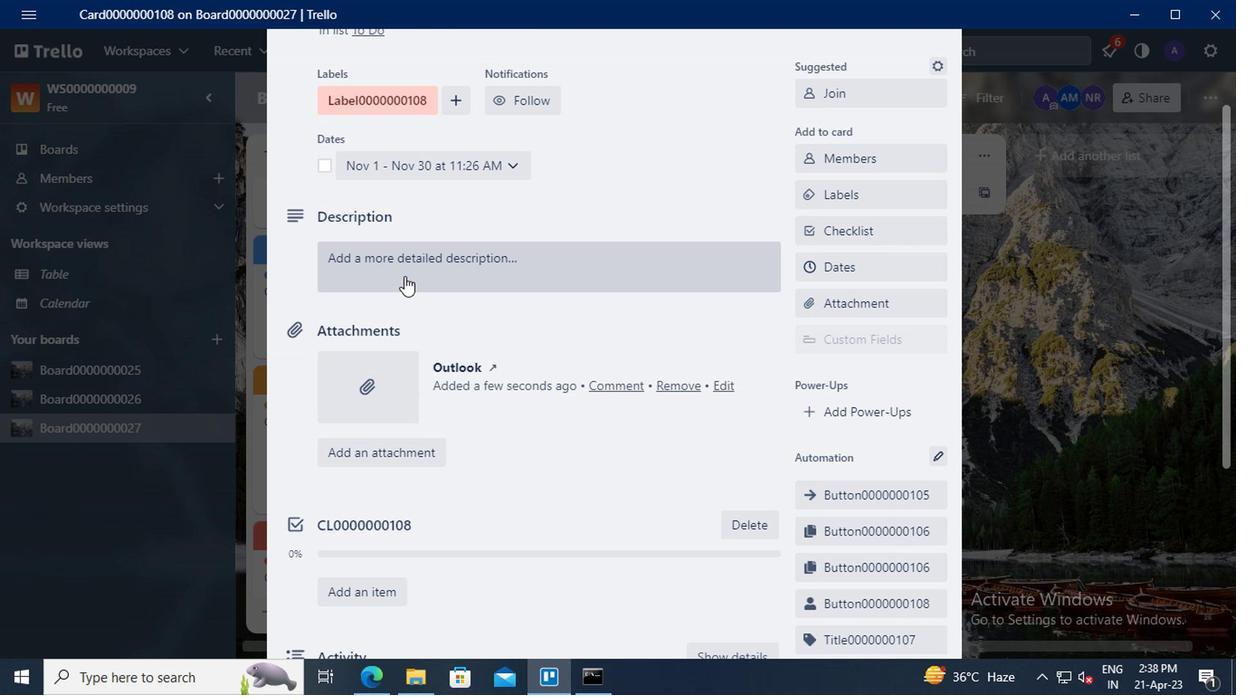
Action: Mouse pressed left at (396, 269)
Screenshot: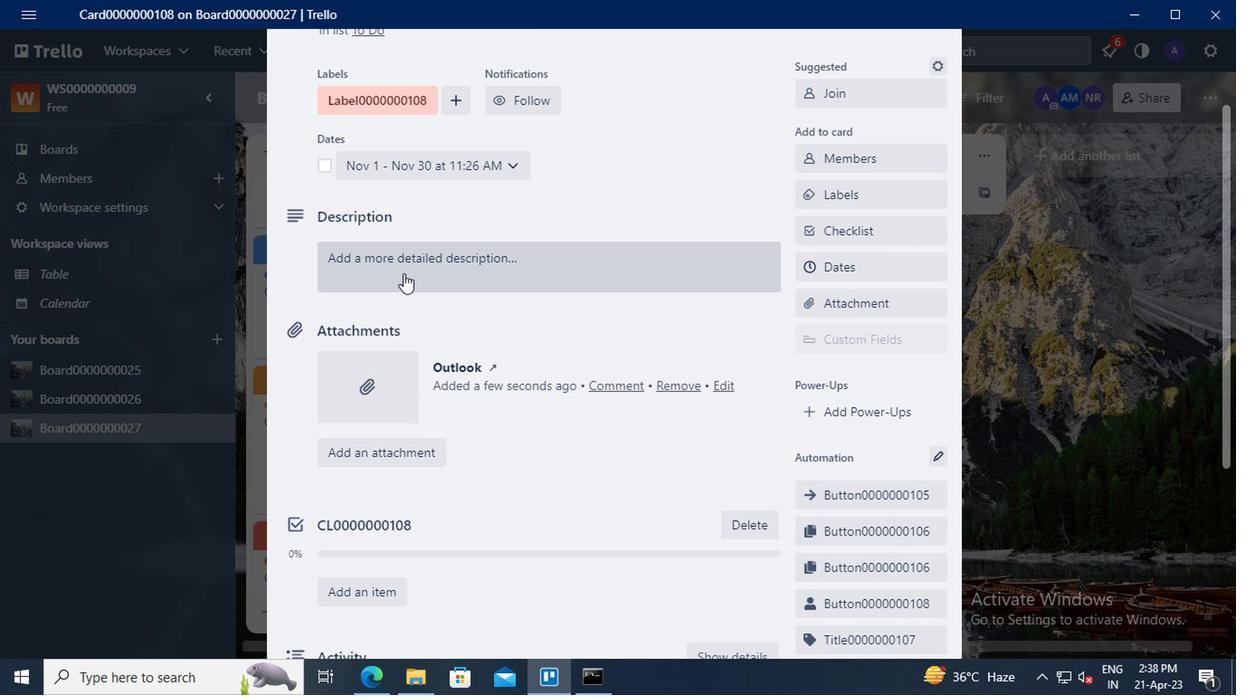 
Action: Mouse moved to (345, 314)
Screenshot: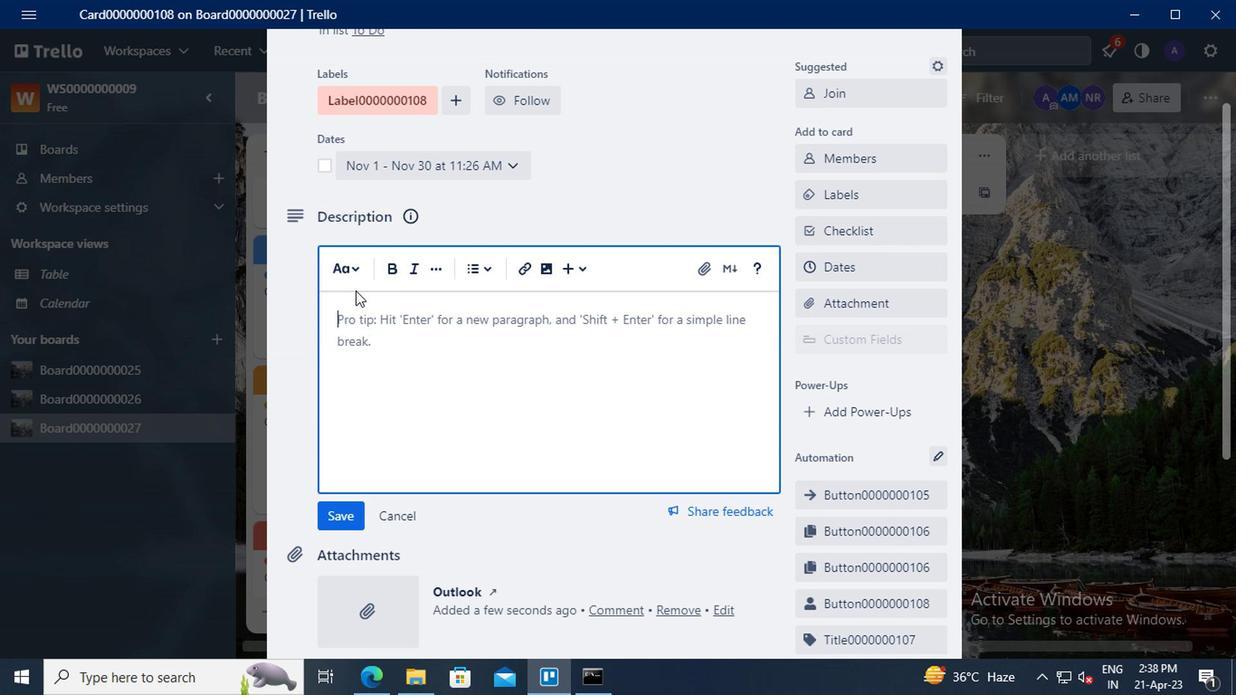 
Action: Mouse pressed left at (345, 314)
Screenshot: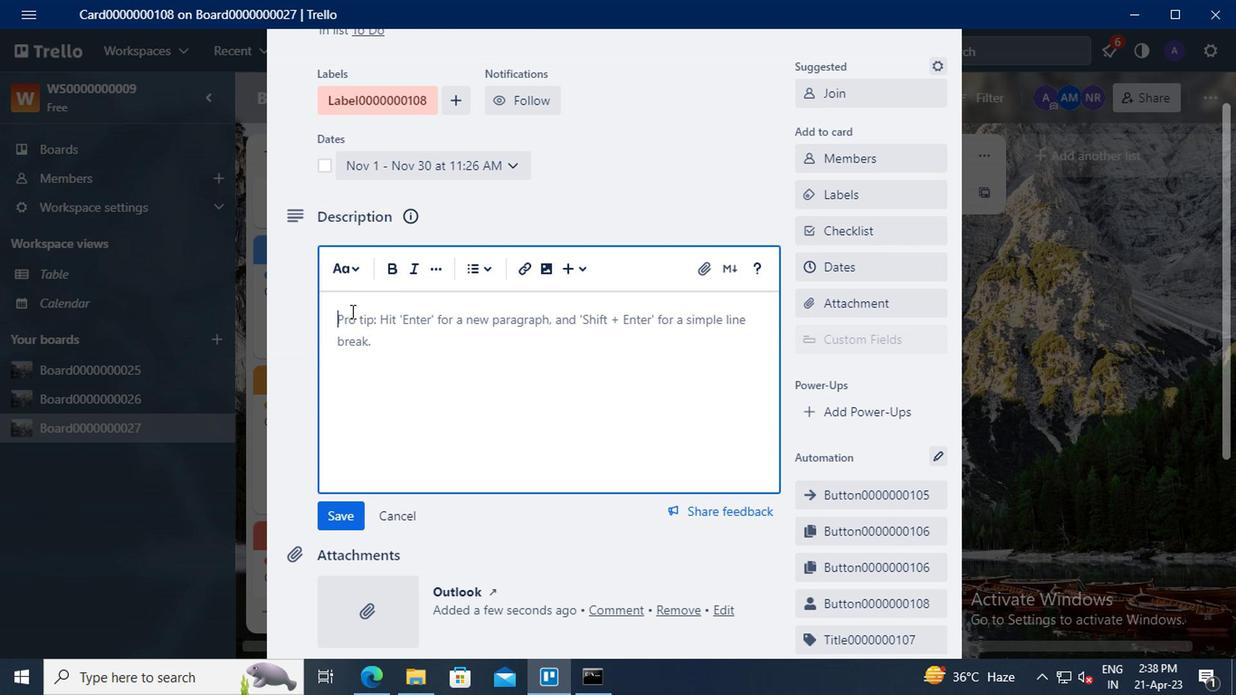 
Action: Key pressed <Key.shift>DS0000000108
Screenshot: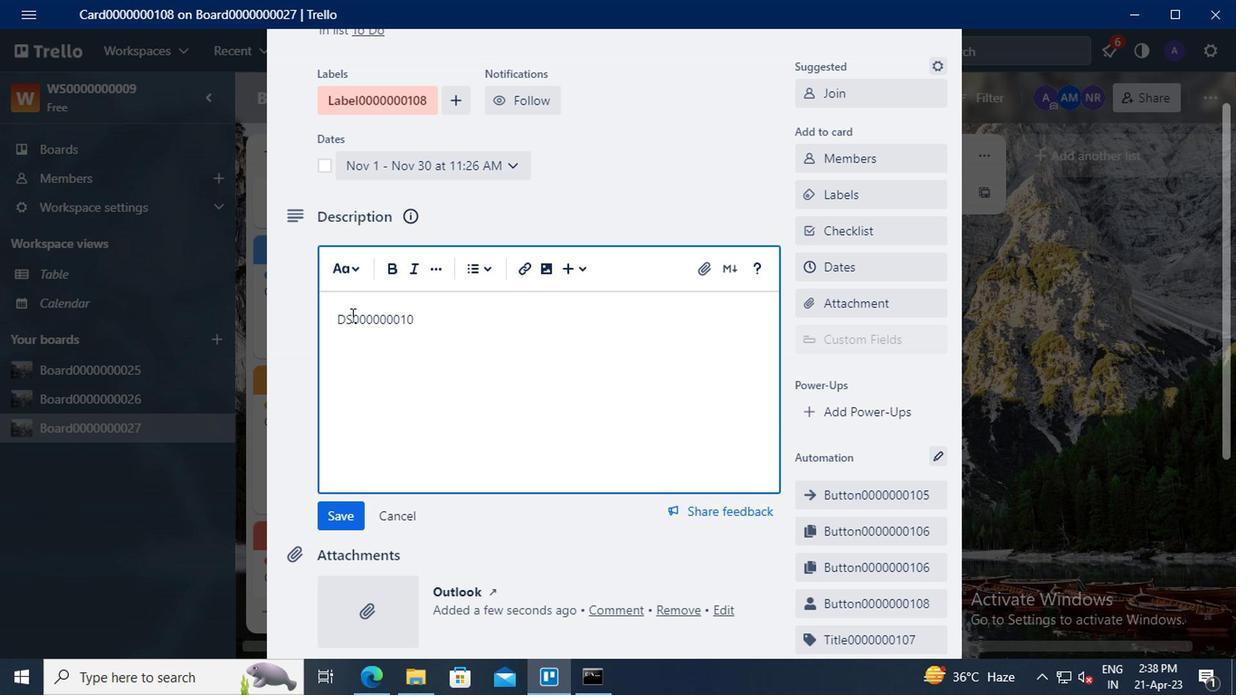 
Action: Mouse scrolled (345, 313) with delta (0, -1)
Screenshot: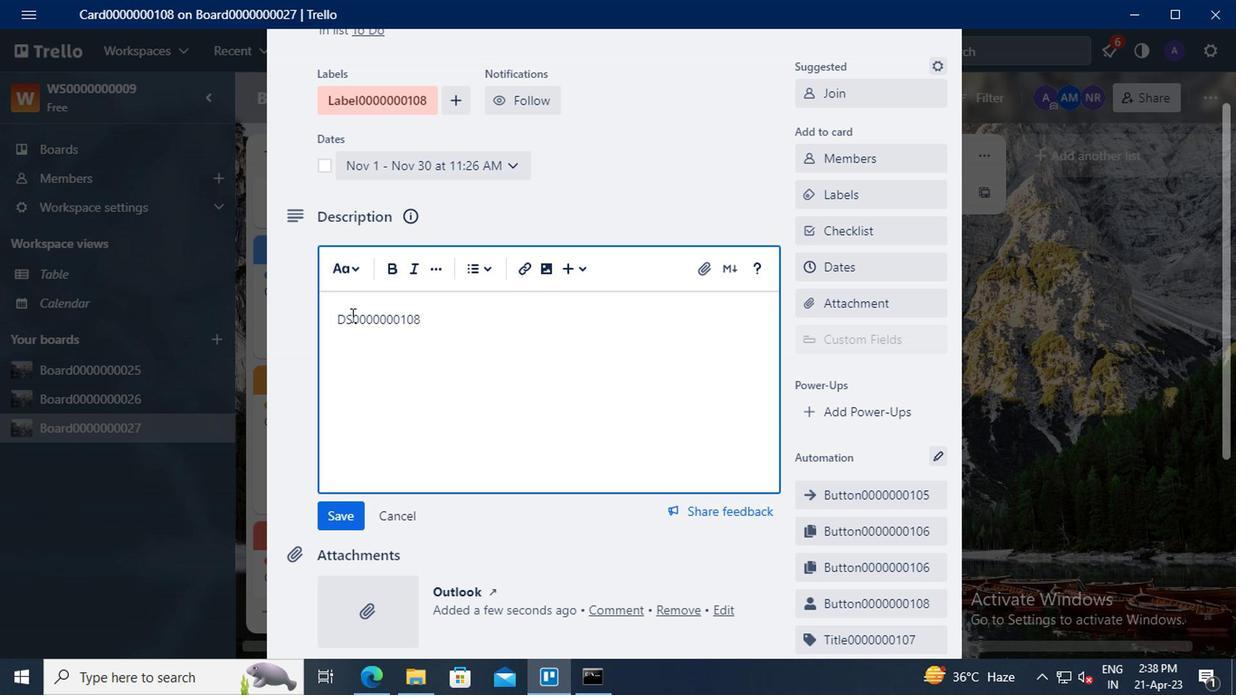 
Action: Mouse moved to (332, 424)
Screenshot: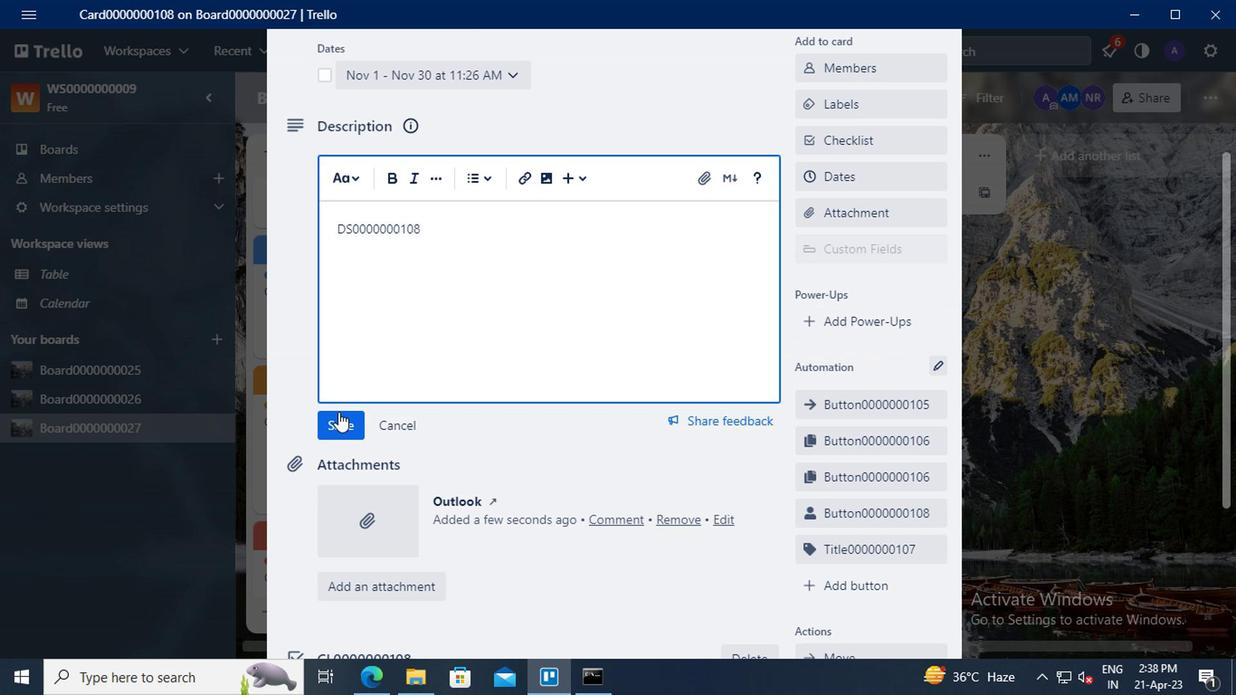 
Action: Mouse pressed left at (332, 424)
Screenshot: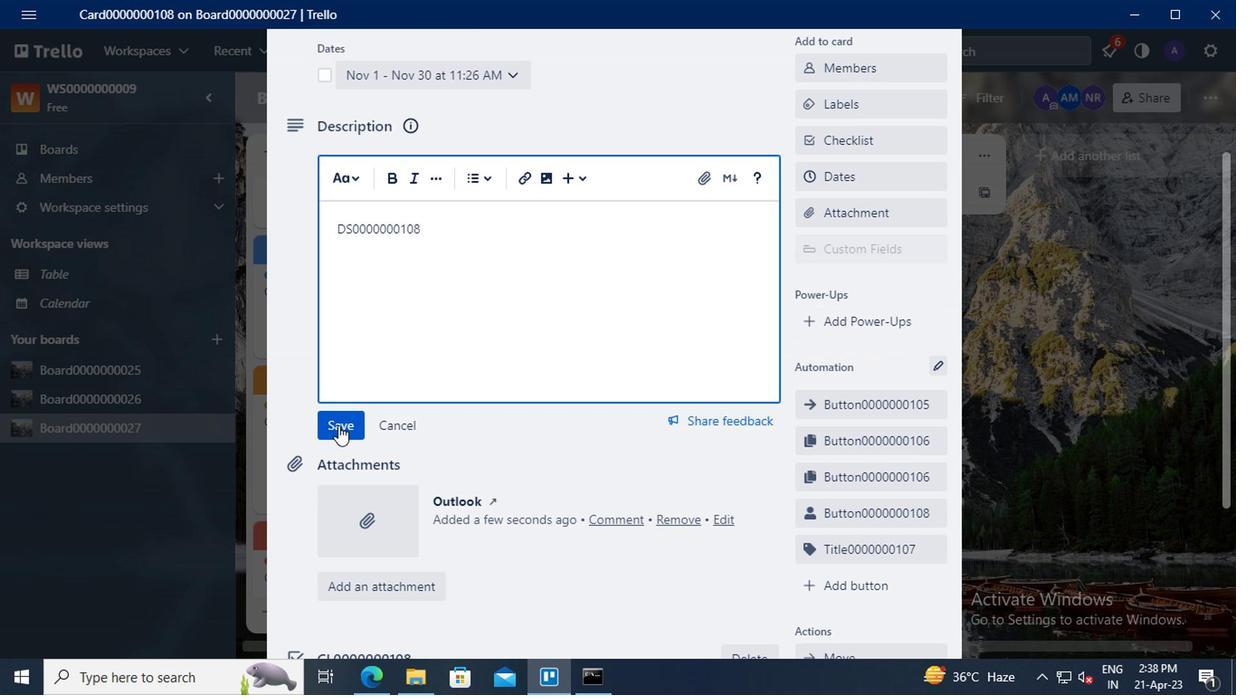 
Action: Mouse scrolled (332, 423) with delta (0, -1)
Screenshot: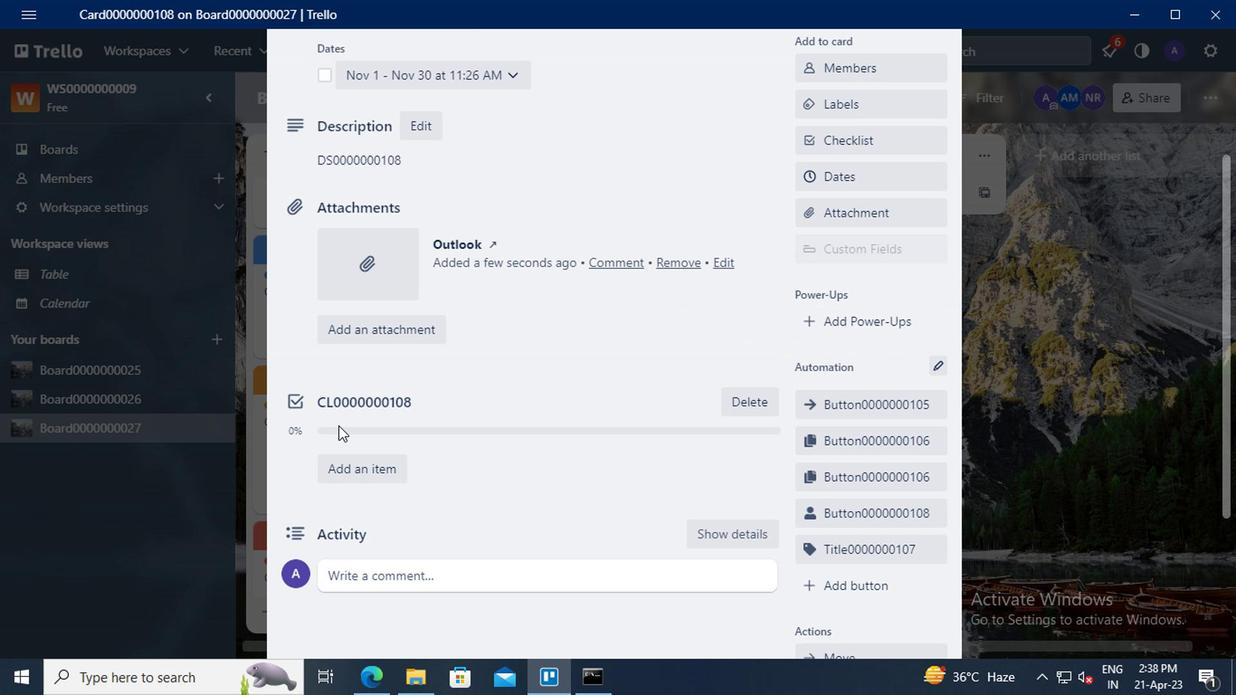 
Action: Mouse scrolled (332, 423) with delta (0, -1)
Screenshot: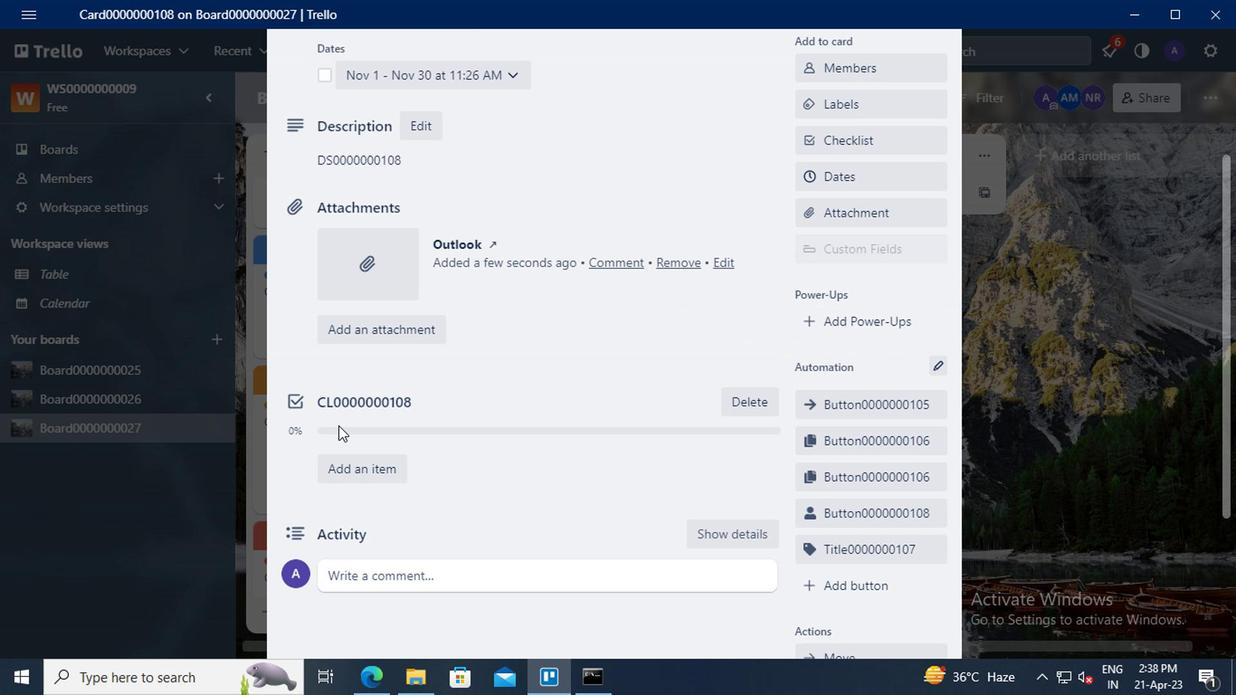 
Action: Mouse moved to (336, 395)
Screenshot: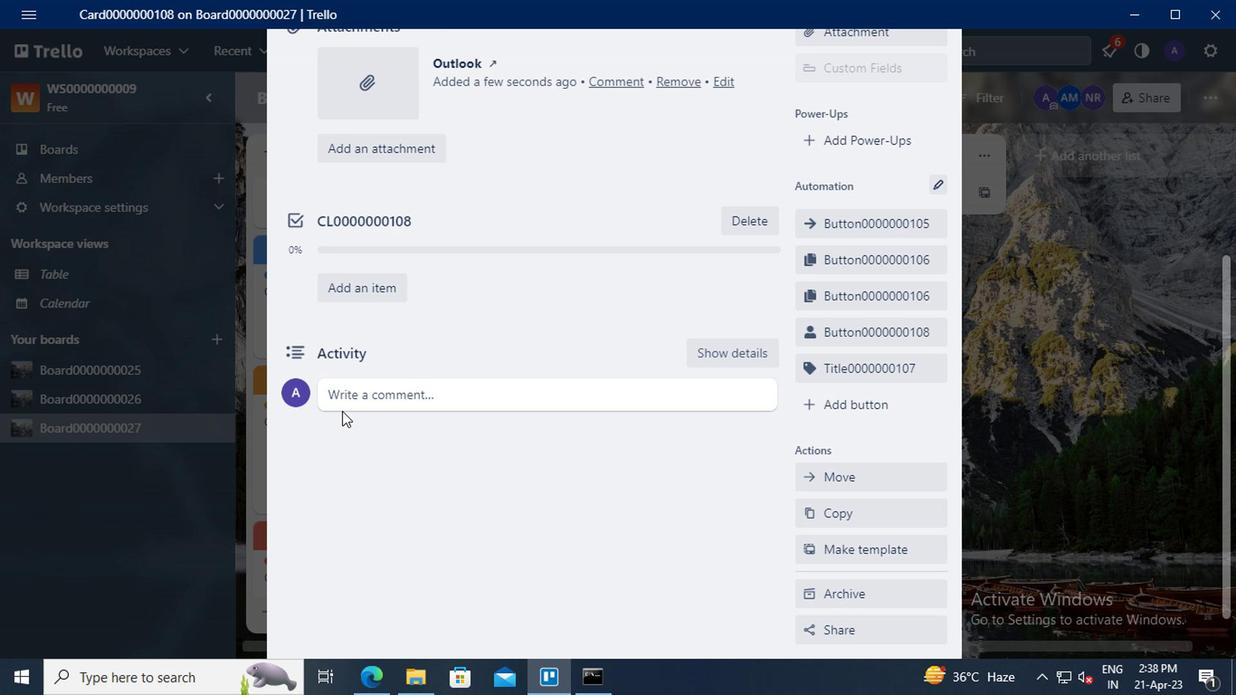 
Action: Mouse pressed left at (336, 395)
Screenshot: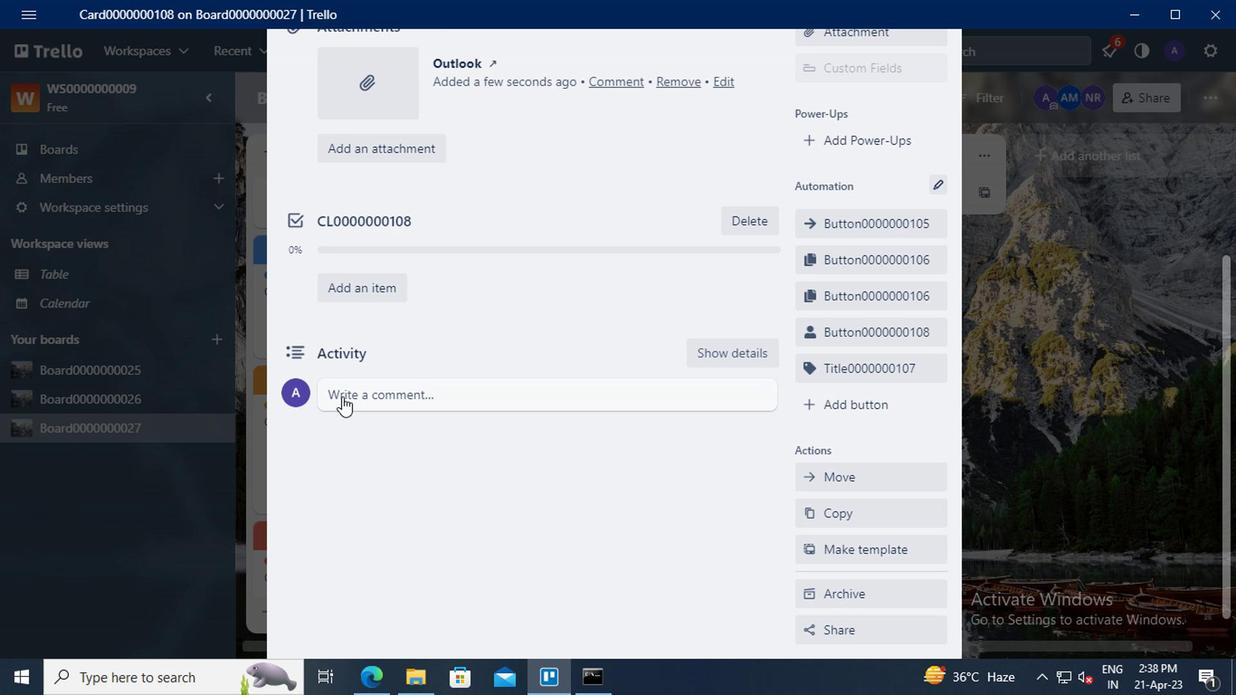 
Action: Key pressed <Key.shift>CM0000000108
Screenshot: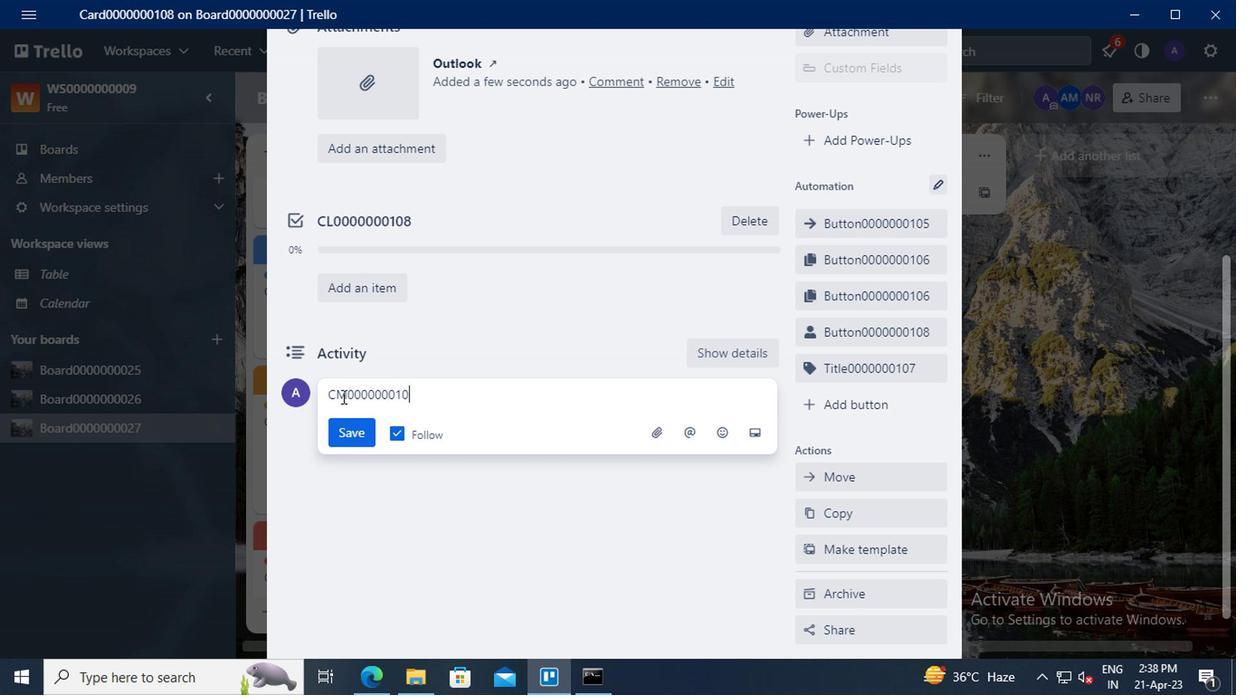 
Action: Mouse moved to (348, 433)
Screenshot: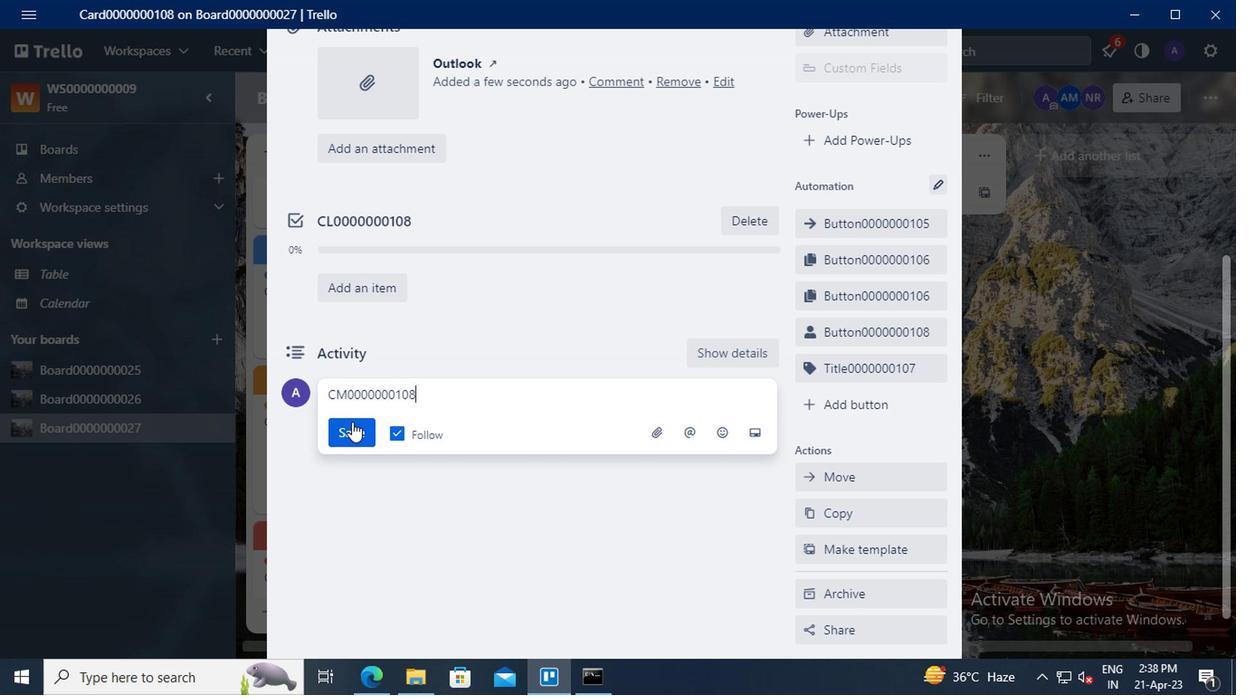 
Action: Mouse pressed left at (348, 433)
Screenshot: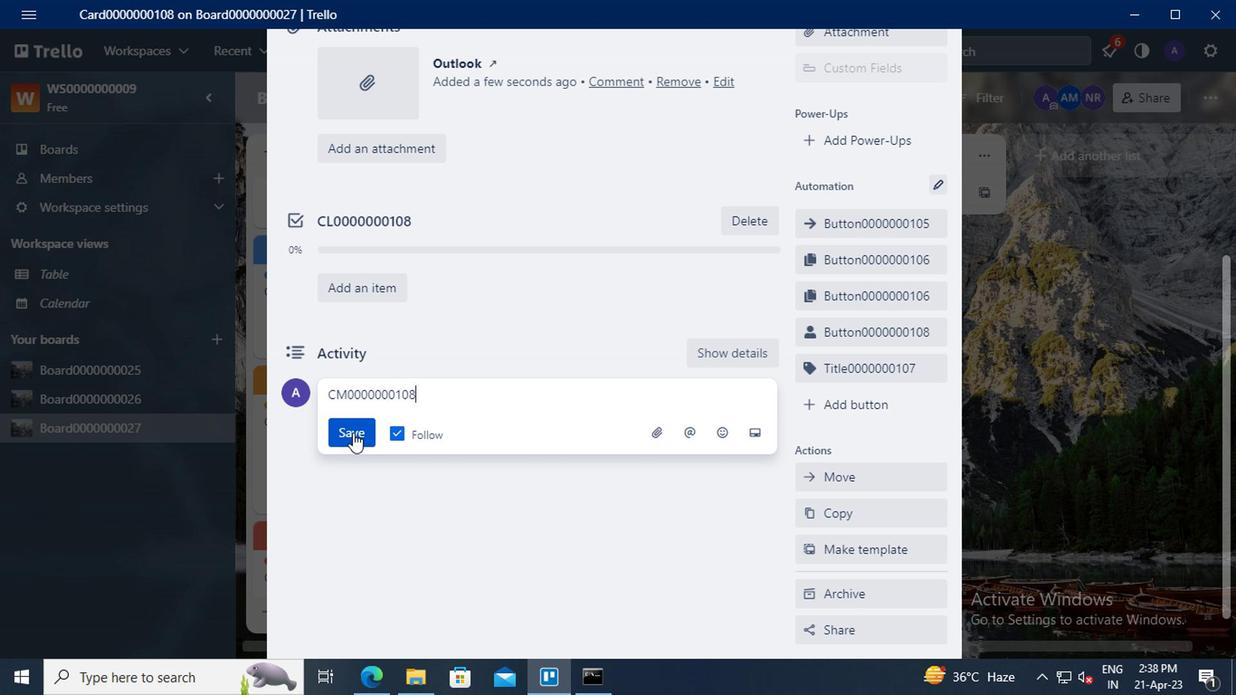 
